 Task: Check the percentage active listings of 1 acre in the last 1 year.
Action: Mouse moved to (962, 223)
Screenshot: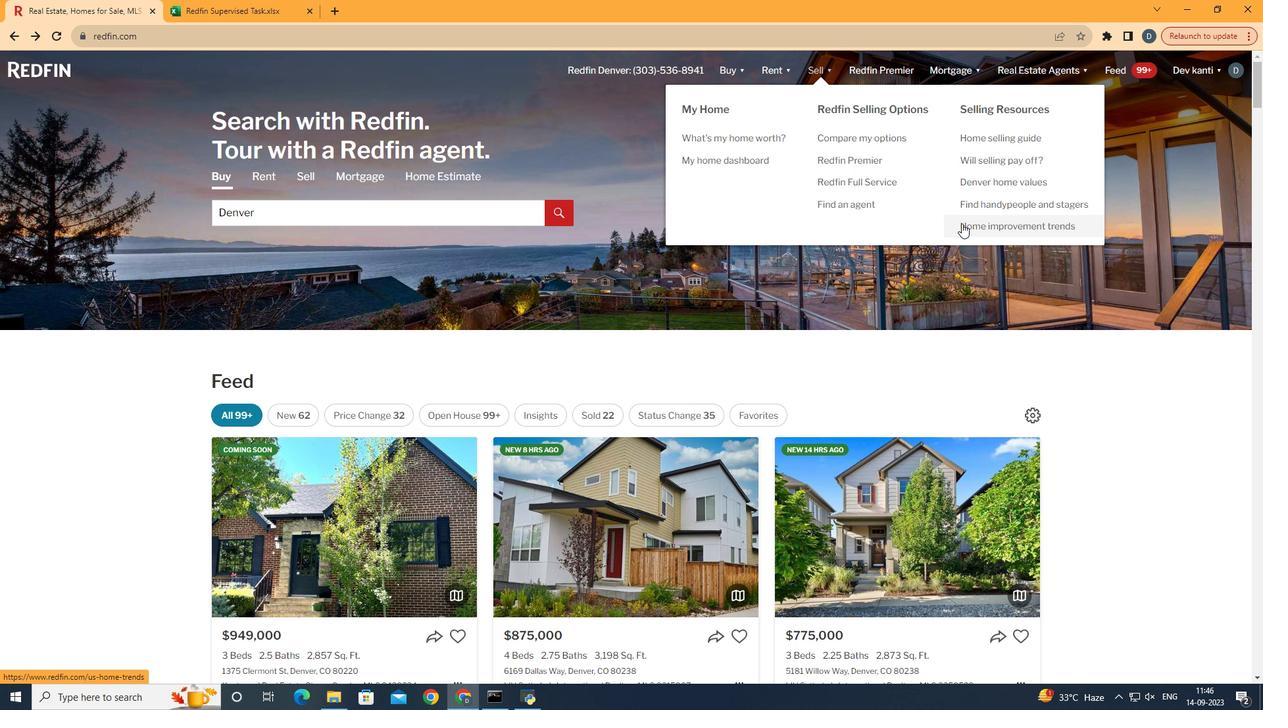 
Action: Mouse pressed left at (962, 223)
Screenshot: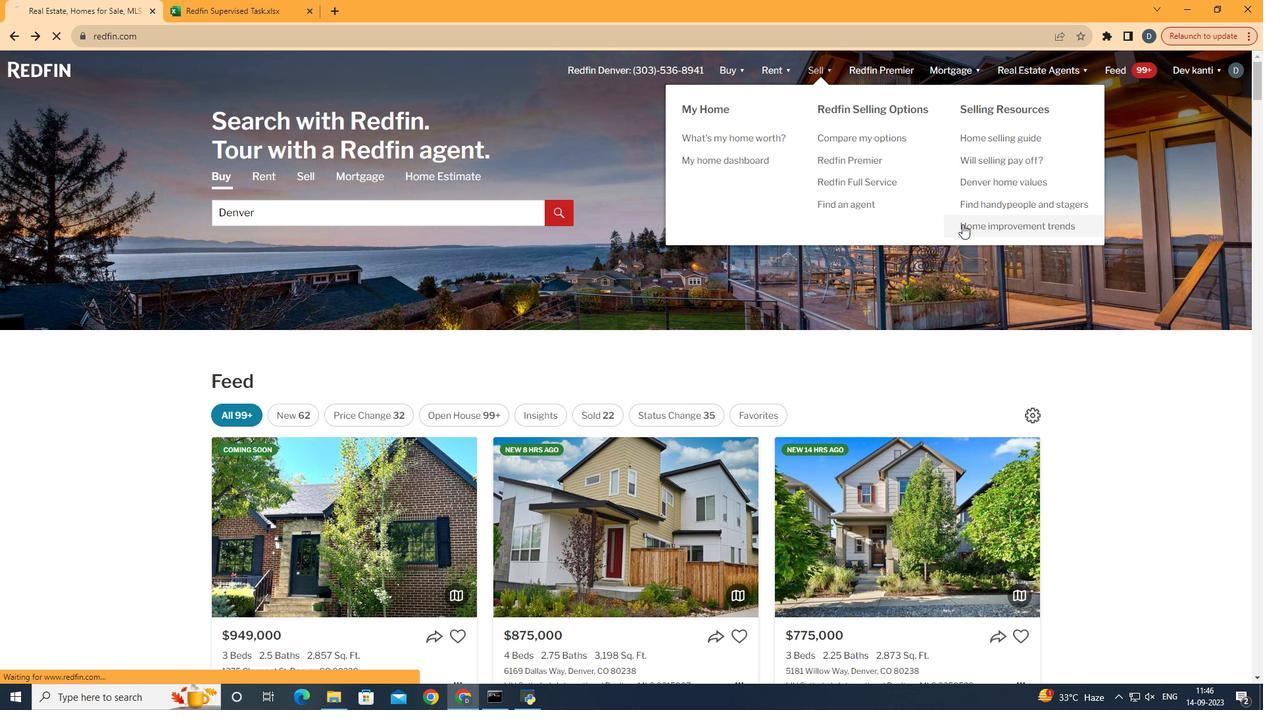 
Action: Mouse moved to (322, 240)
Screenshot: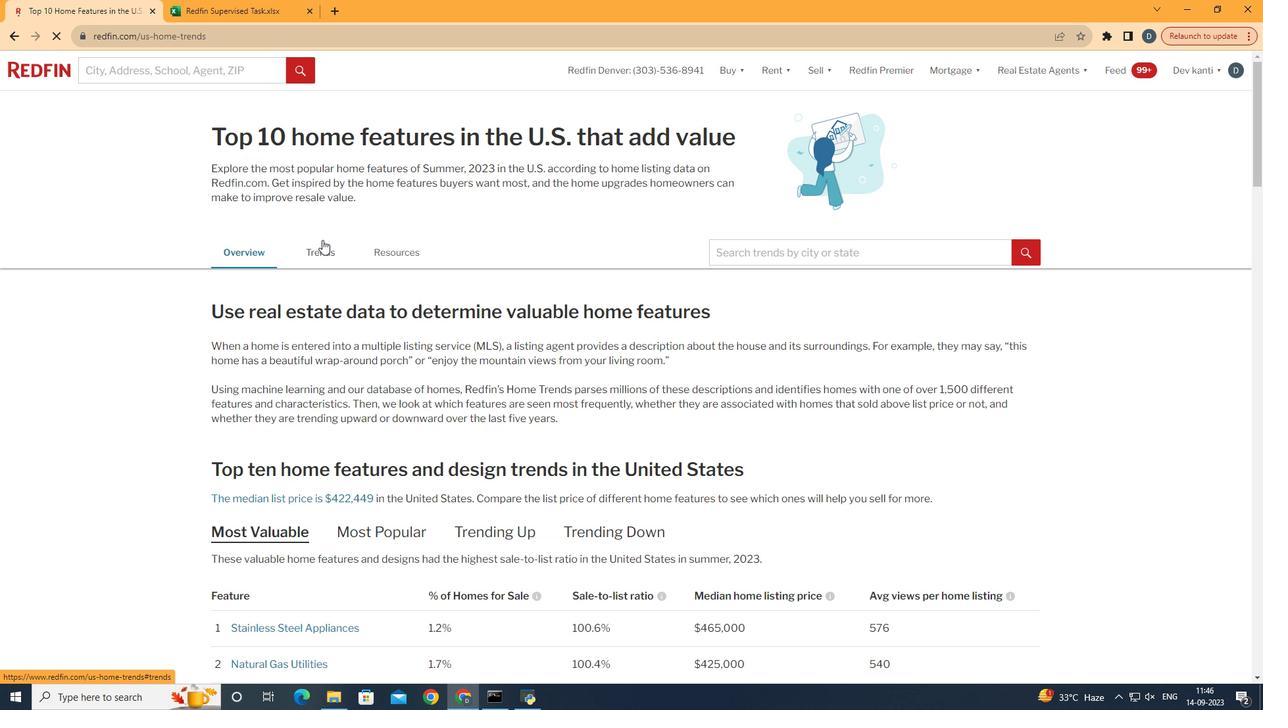 
Action: Mouse pressed left at (322, 240)
Screenshot: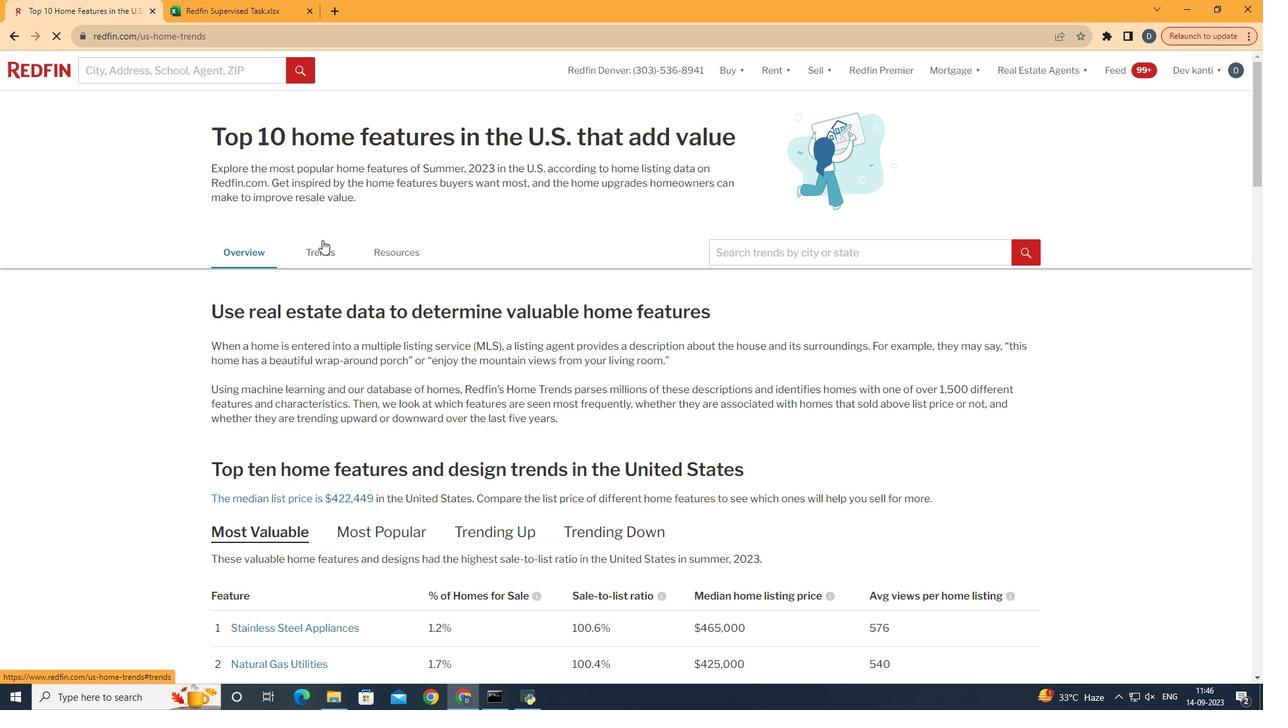 
Action: Mouse moved to (427, 319)
Screenshot: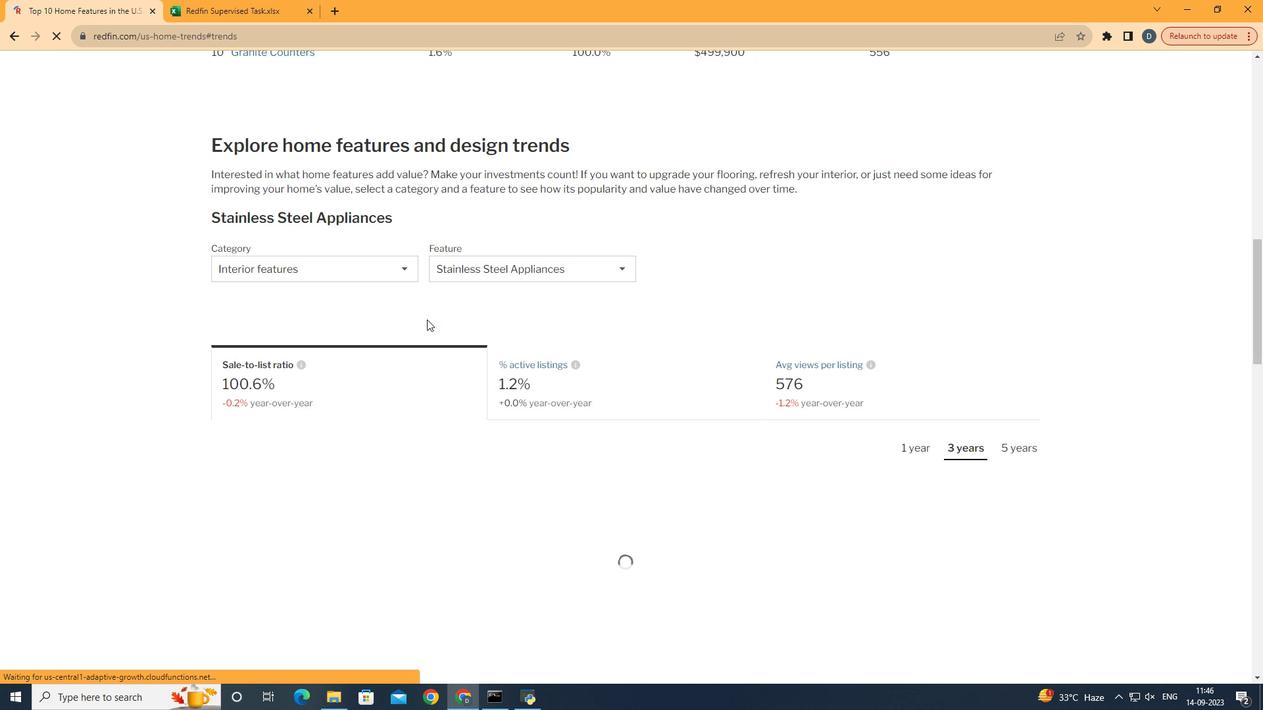 
Action: Mouse scrolled (427, 319) with delta (0, 0)
Screenshot: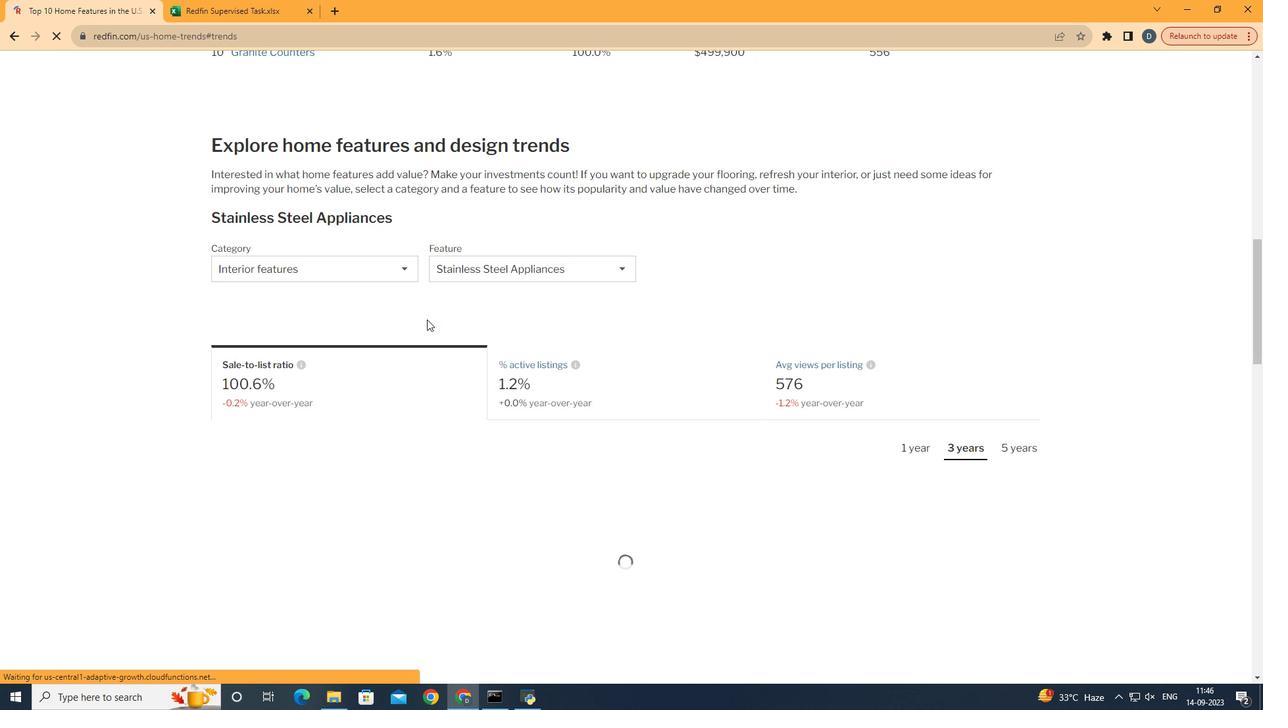 
Action: Mouse scrolled (427, 319) with delta (0, 0)
Screenshot: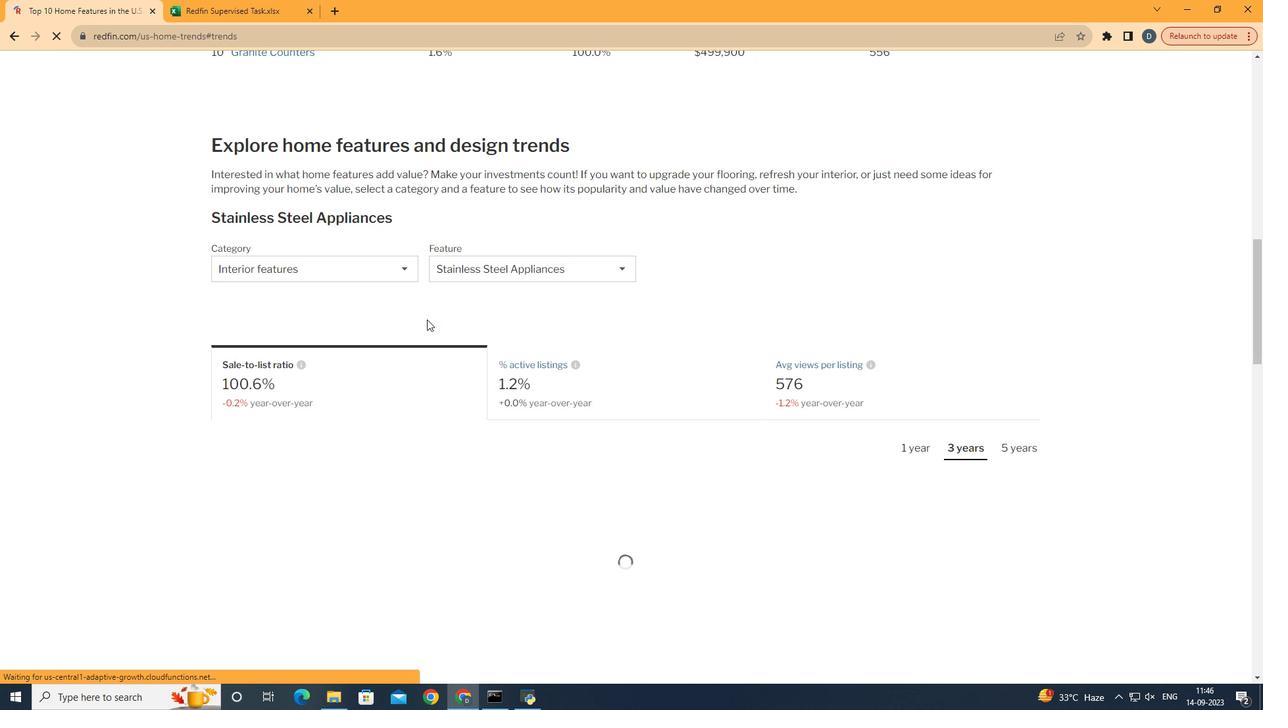 
Action: Mouse scrolled (427, 319) with delta (0, 0)
Screenshot: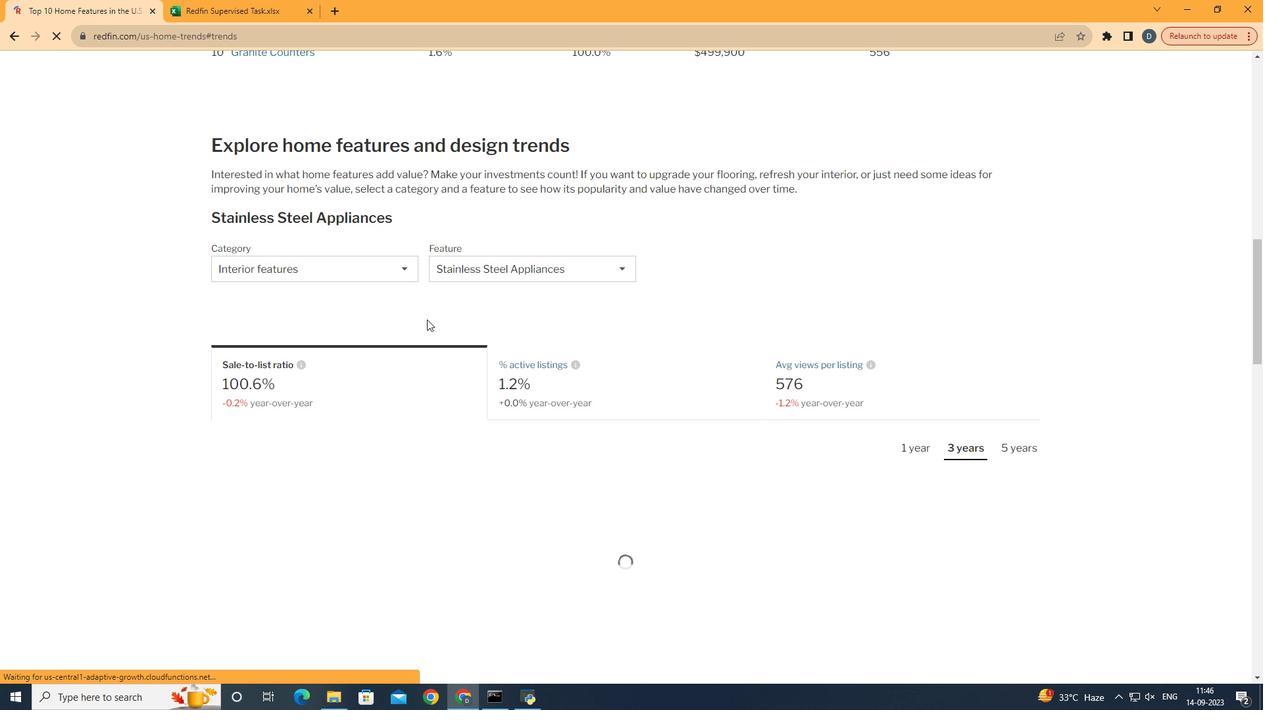 
Action: Mouse scrolled (427, 319) with delta (0, 0)
Screenshot: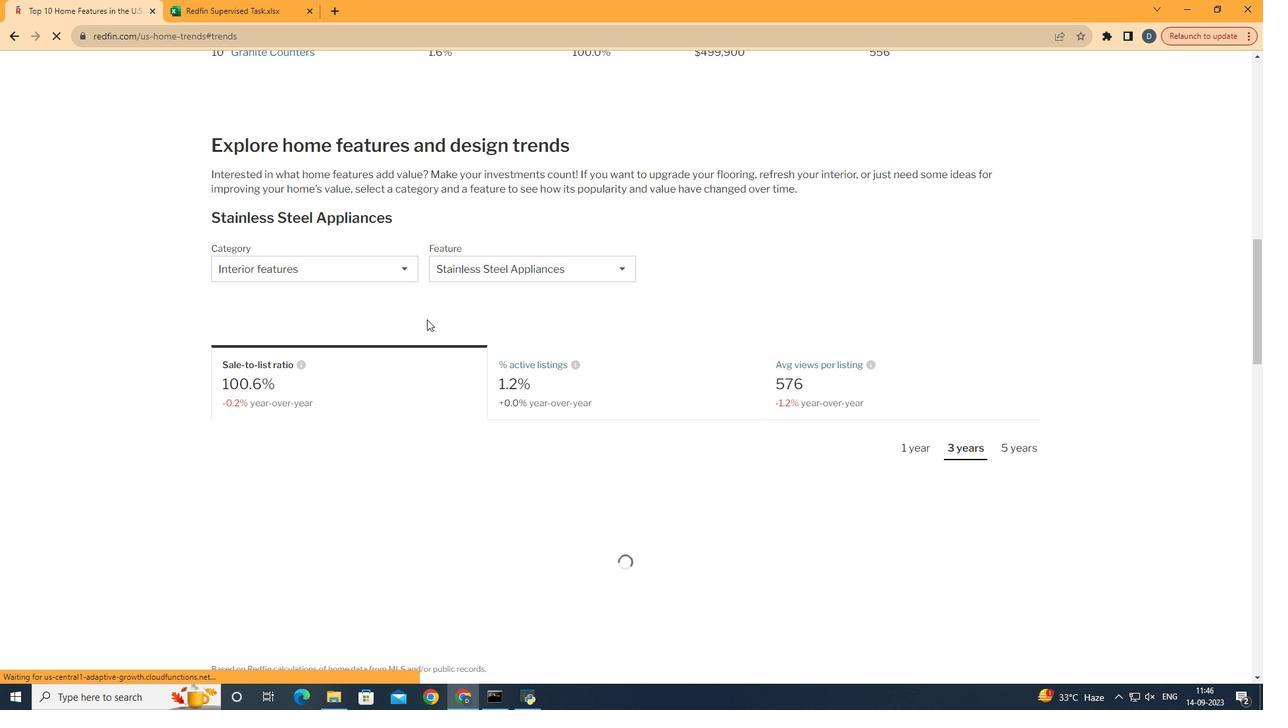 
Action: Mouse scrolled (427, 319) with delta (0, 0)
Screenshot: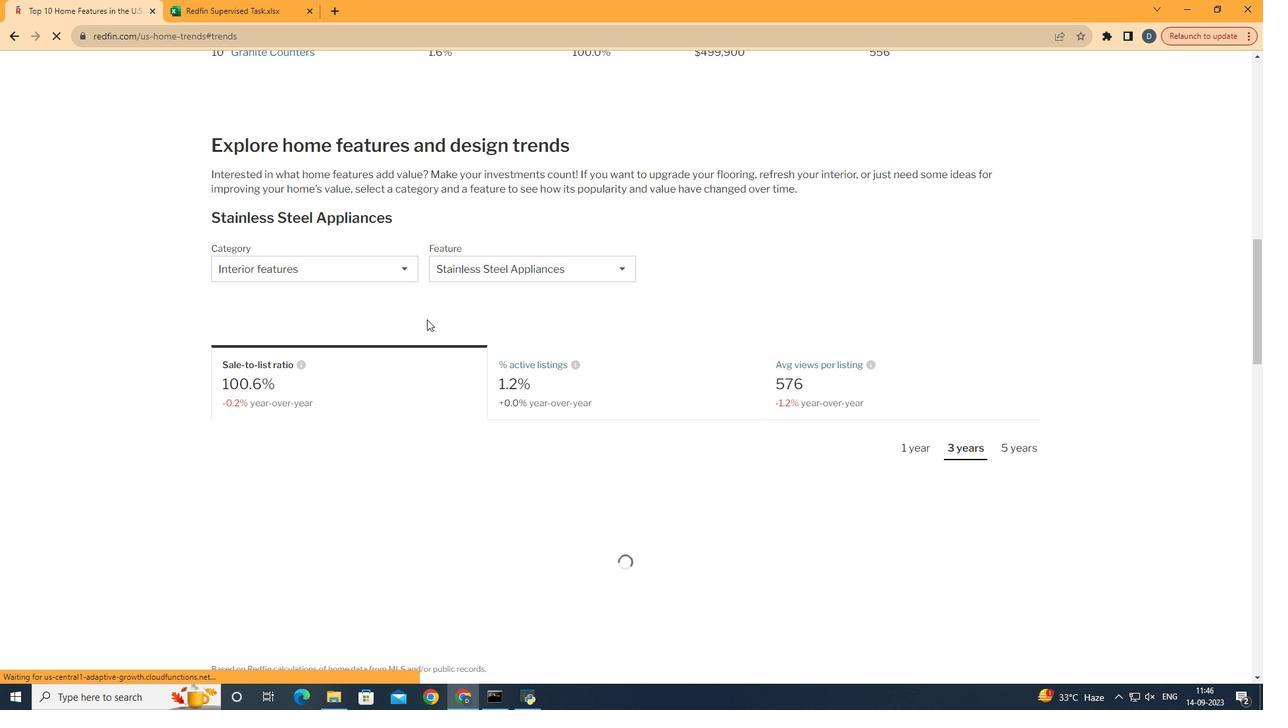 
Action: Mouse scrolled (427, 319) with delta (0, 0)
Screenshot: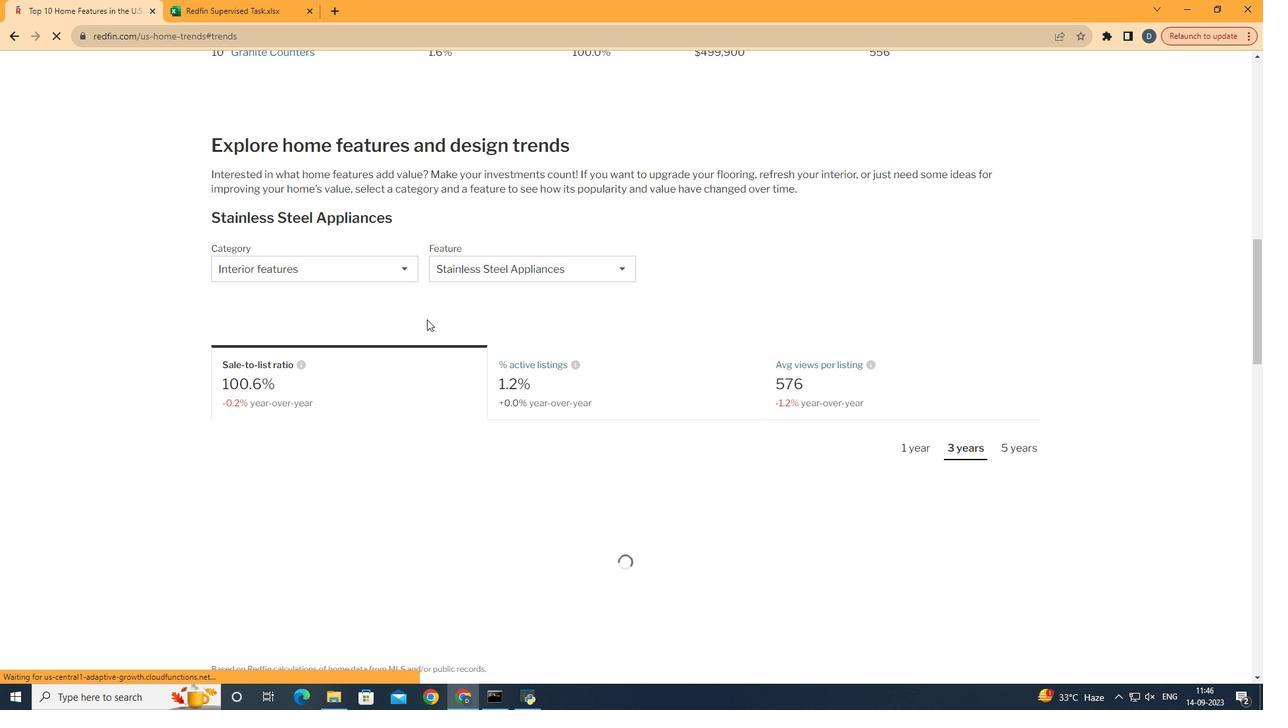 
Action: Mouse scrolled (427, 319) with delta (0, 0)
Screenshot: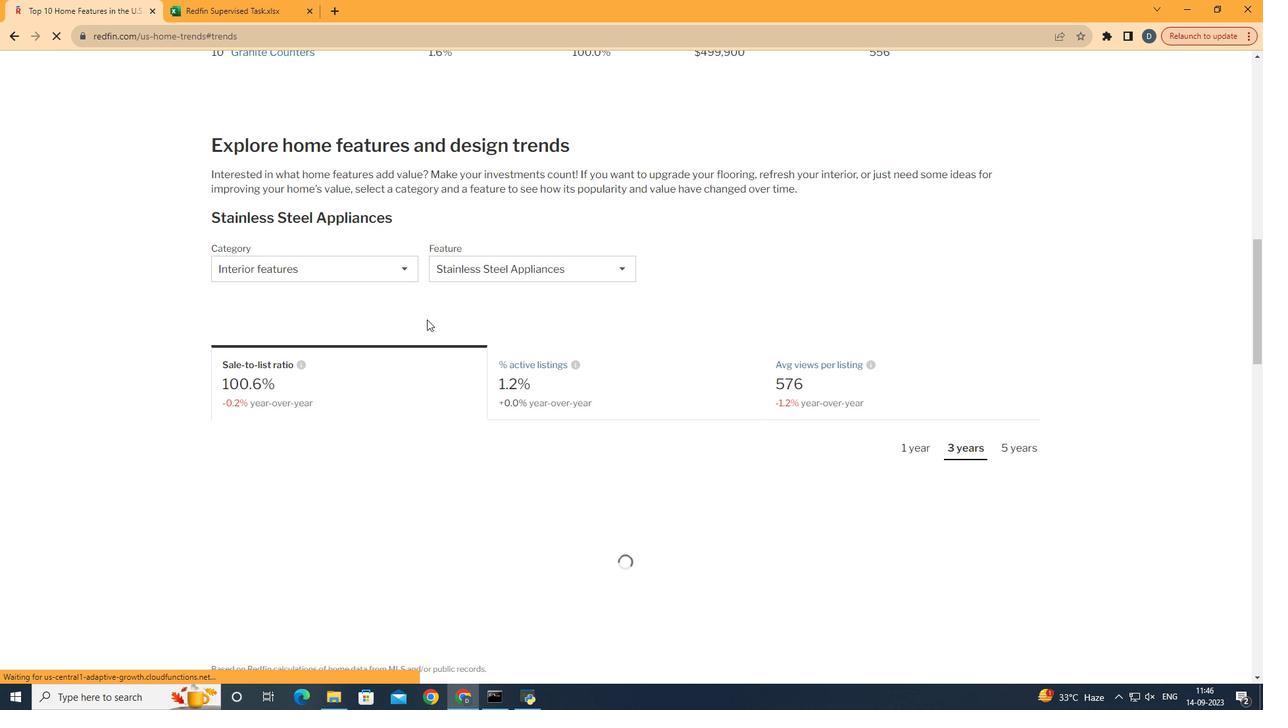 
Action: Mouse scrolled (427, 319) with delta (0, 0)
Screenshot: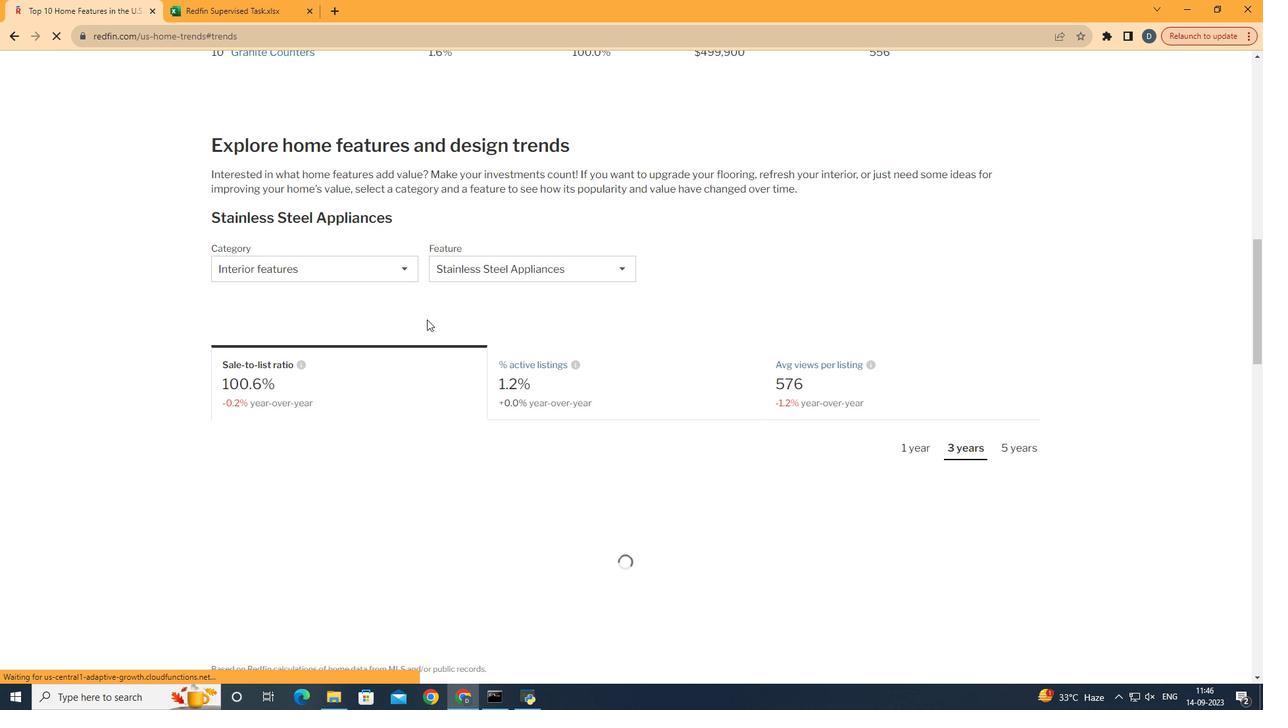 
Action: Mouse moved to (425, 320)
Screenshot: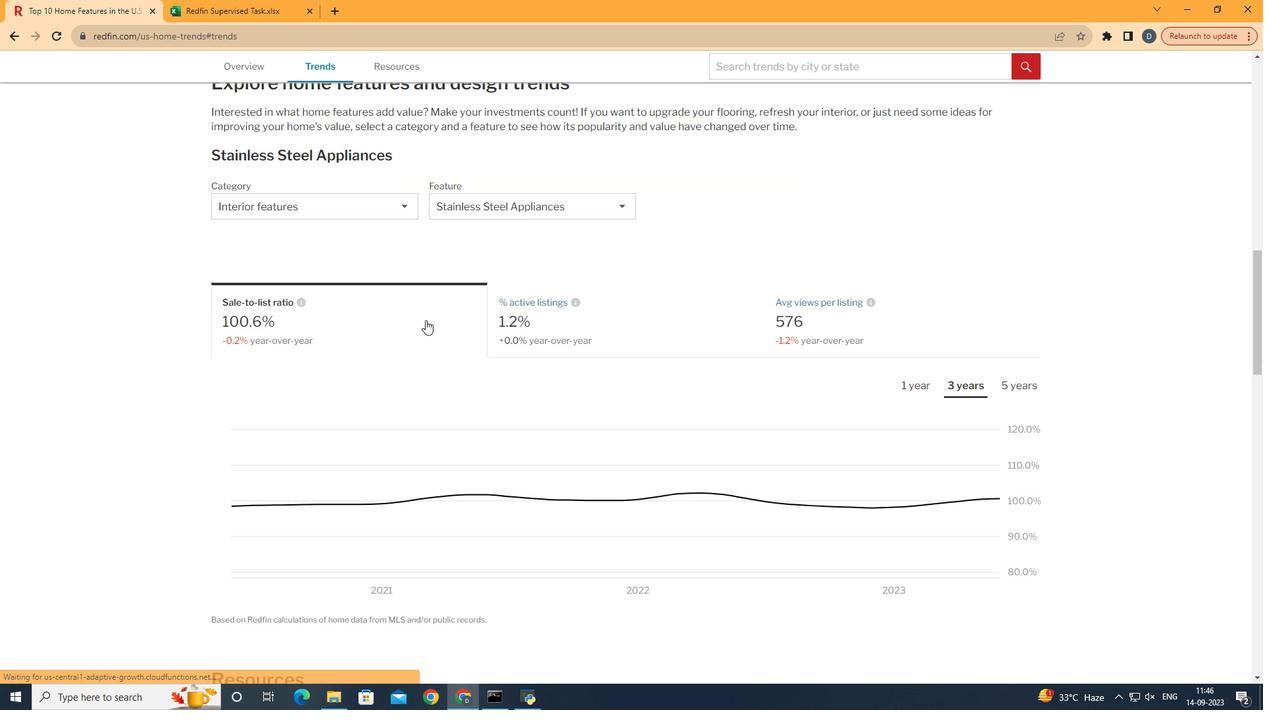 
Action: Mouse scrolled (425, 319) with delta (0, 0)
Screenshot: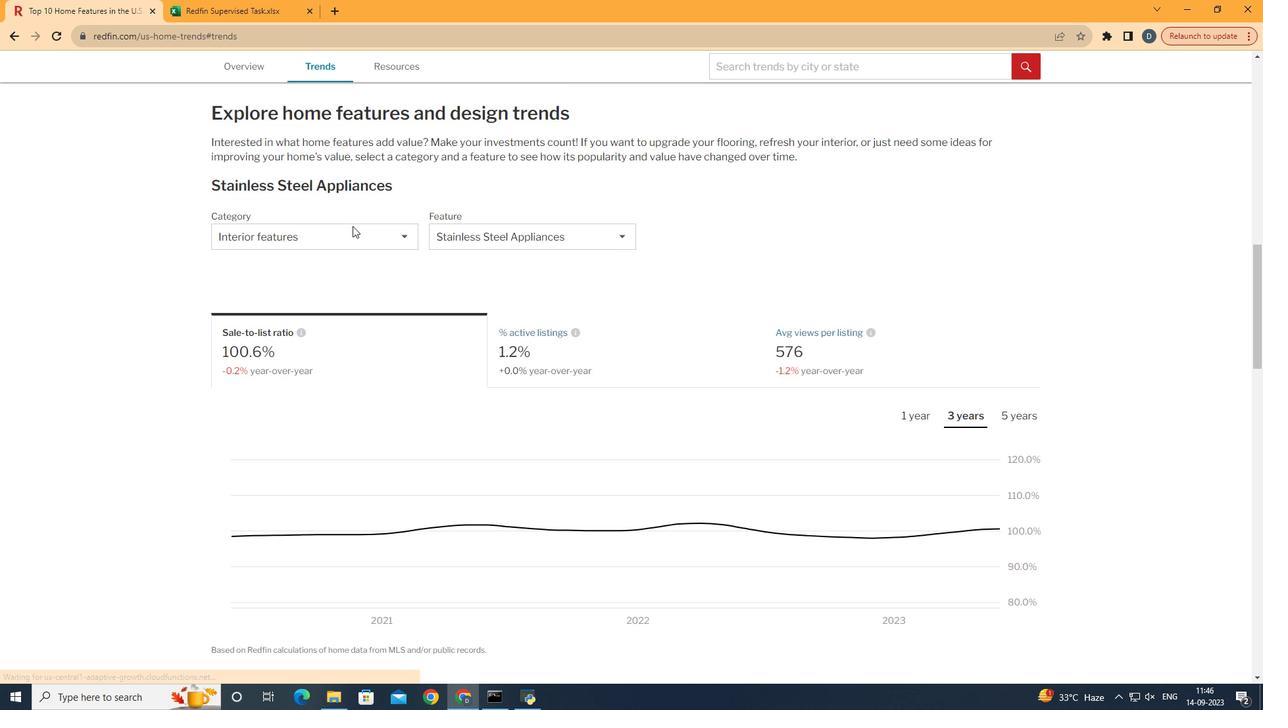 
Action: Mouse moved to (373, 276)
Screenshot: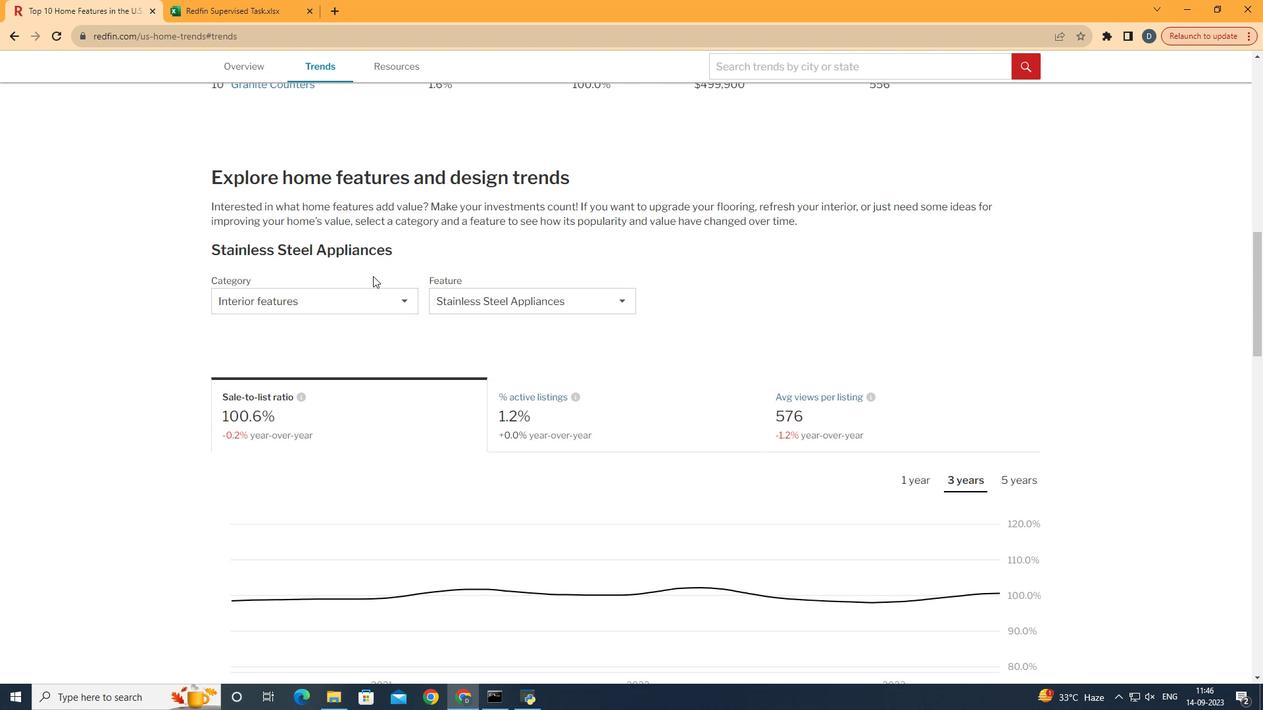 
Action: Mouse scrolled (373, 275) with delta (0, 0)
Screenshot: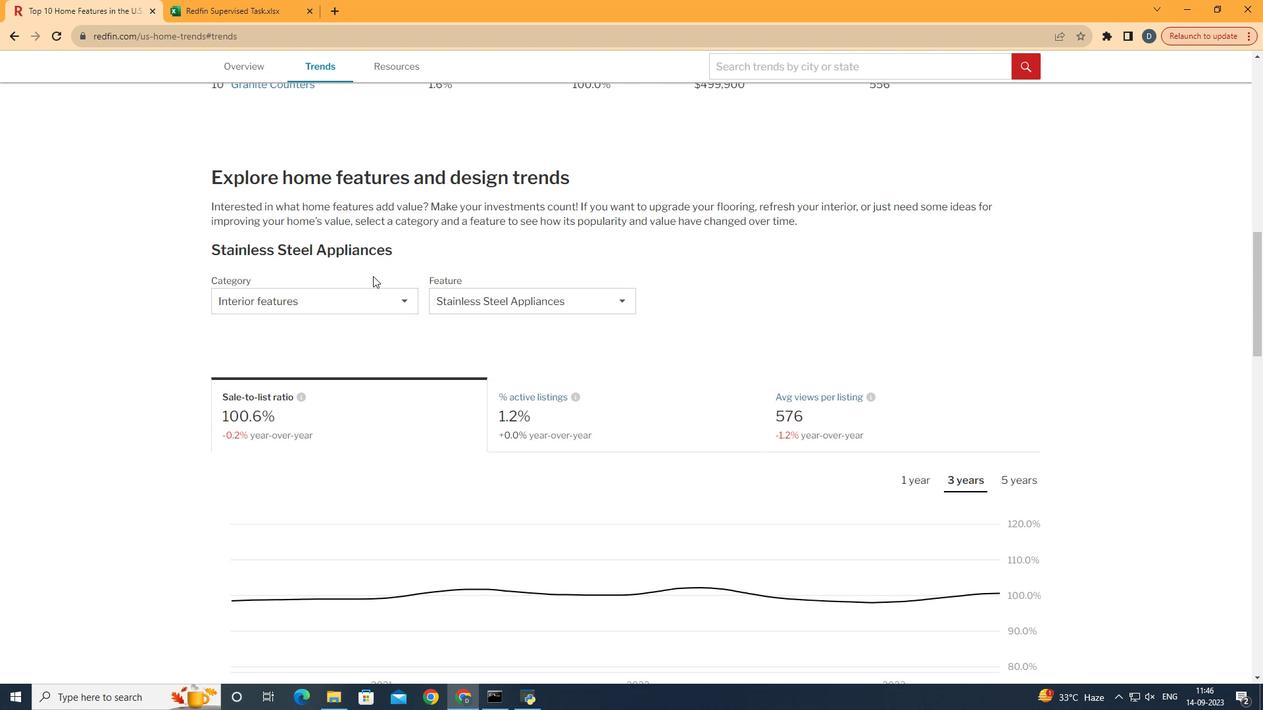 
Action: Mouse scrolled (373, 275) with delta (0, 0)
Screenshot: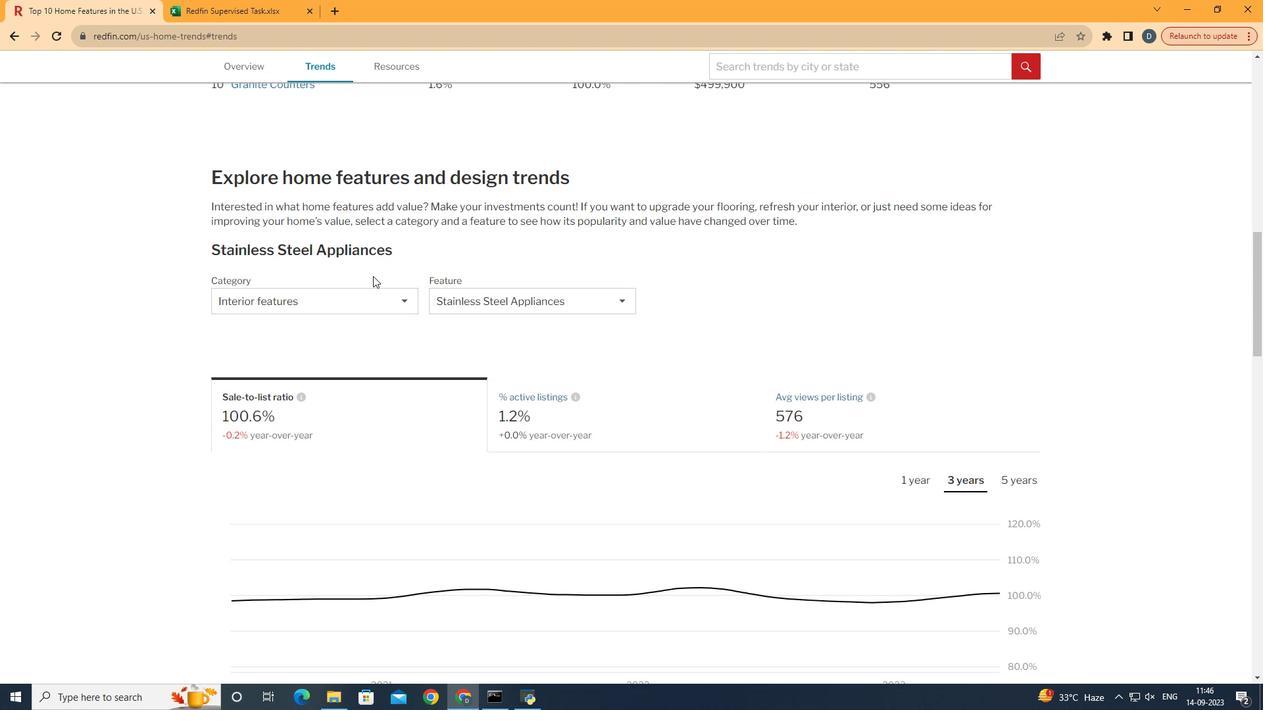 
Action: Mouse scrolled (373, 275) with delta (0, 0)
Screenshot: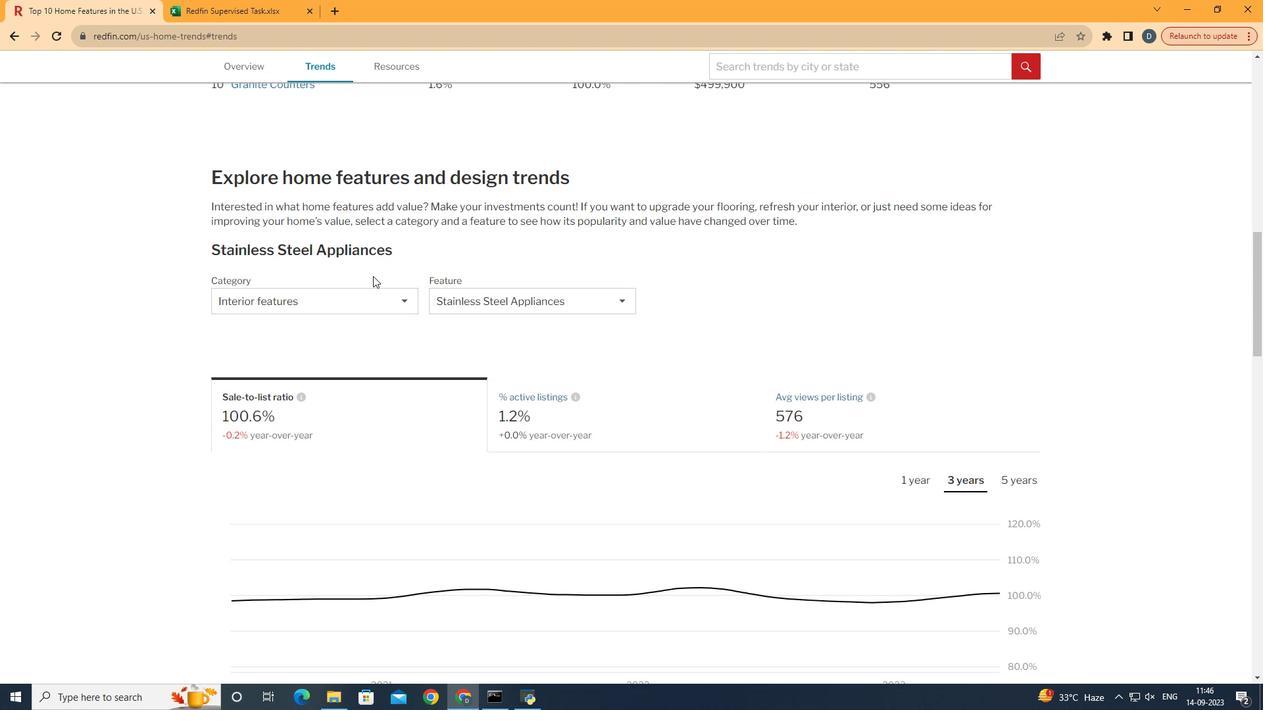 
Action: Mouse scrolled (373, 275) with delta (0, 0)
Screenshot: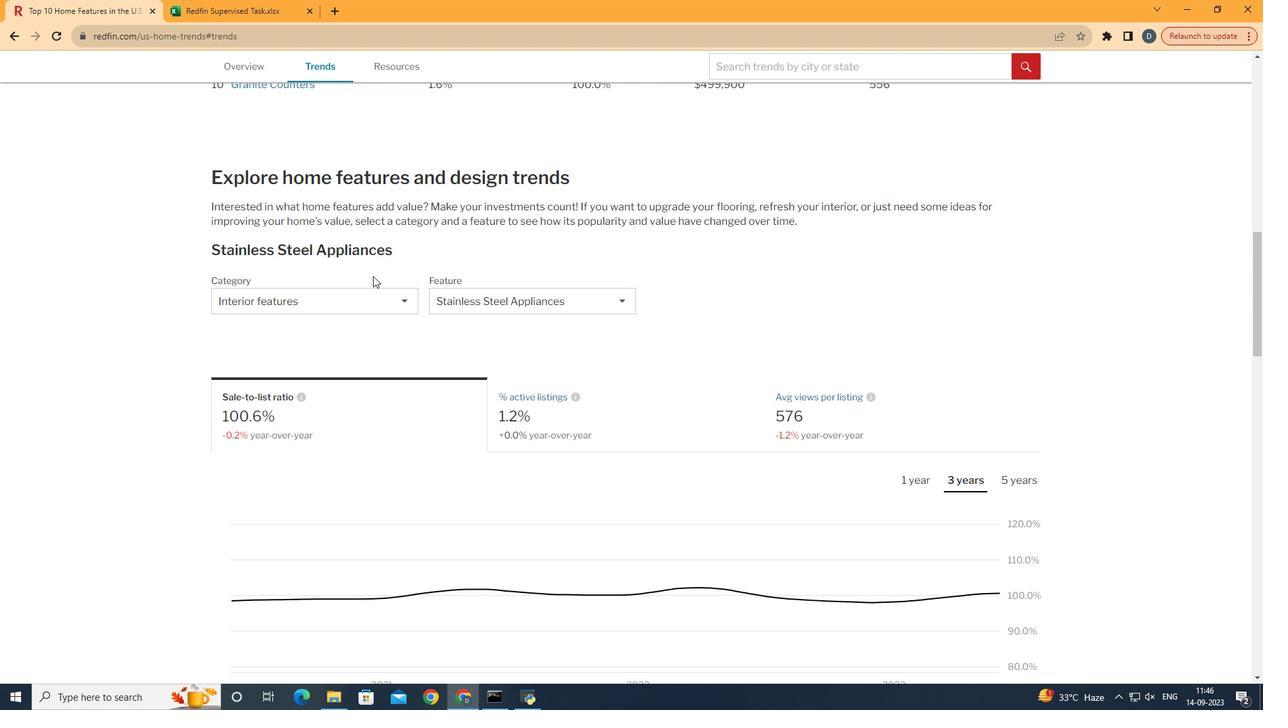 
Action: Mouse scrolled (373, 275) with delta (0, 0)
Screenshot: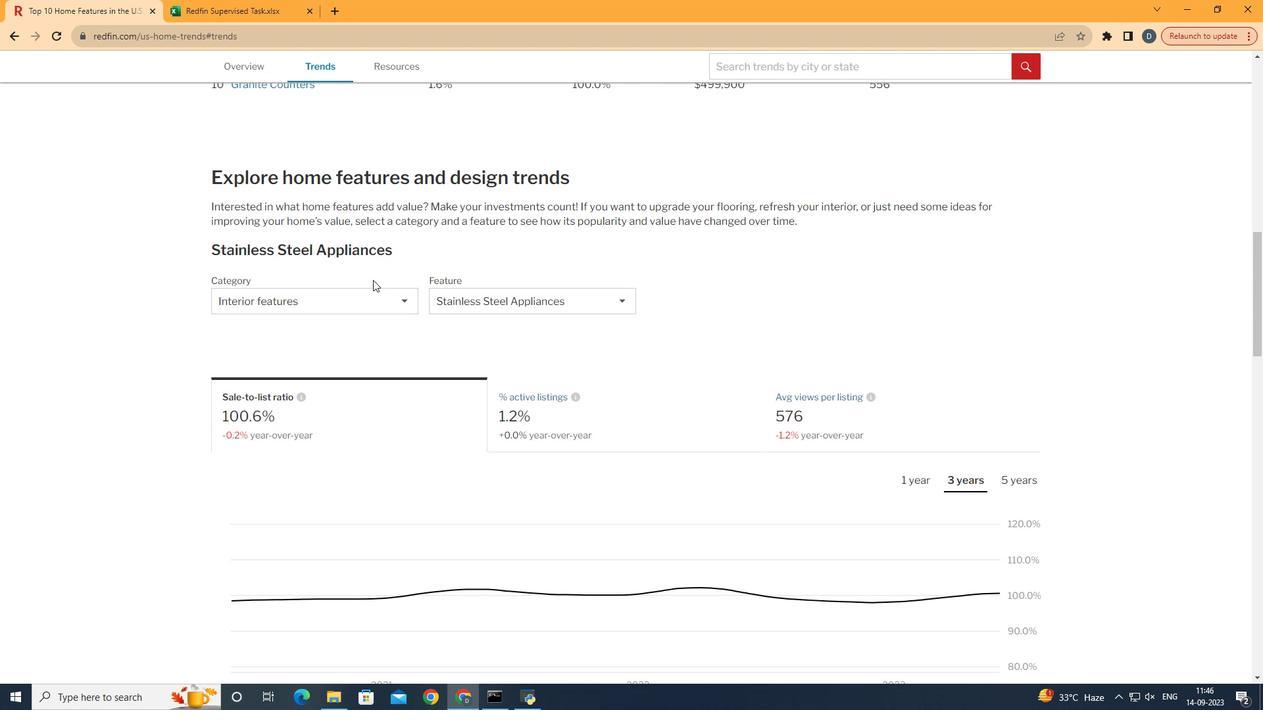 
Action: Mouse moved to (373, 300)
Screenshot: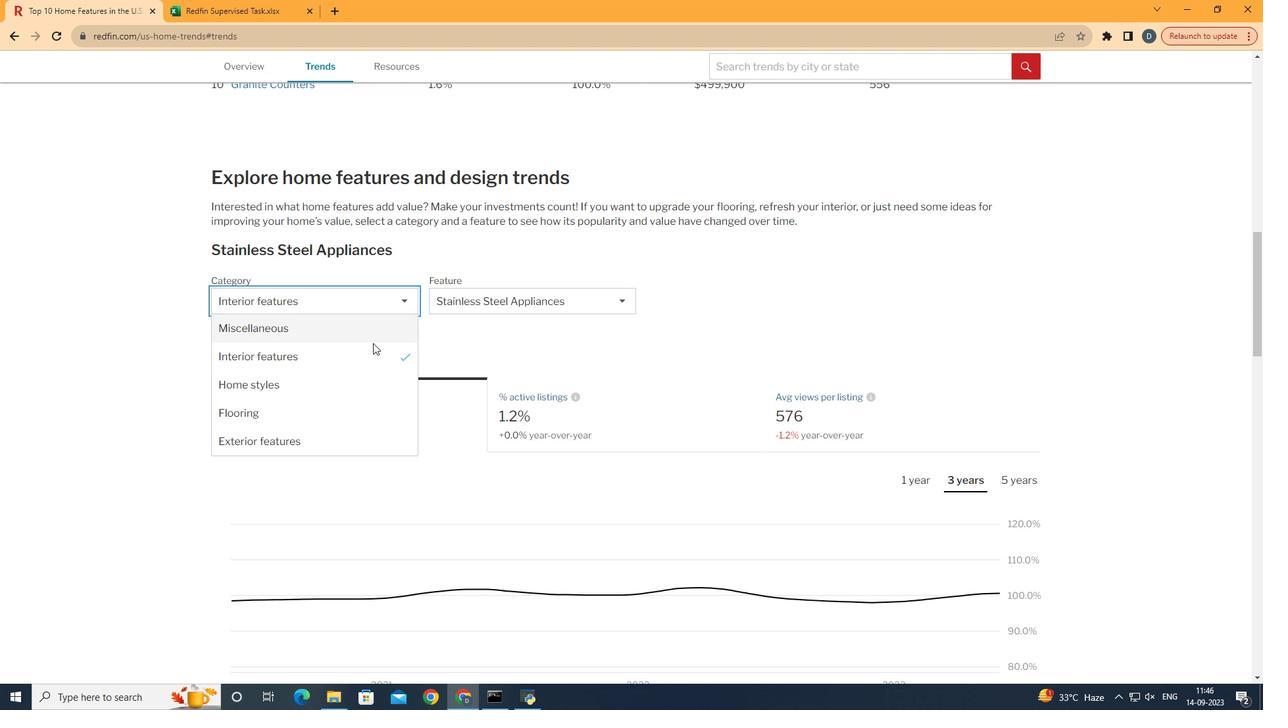 
Action: Mouse pressed left at (373, 300)
Screenshot: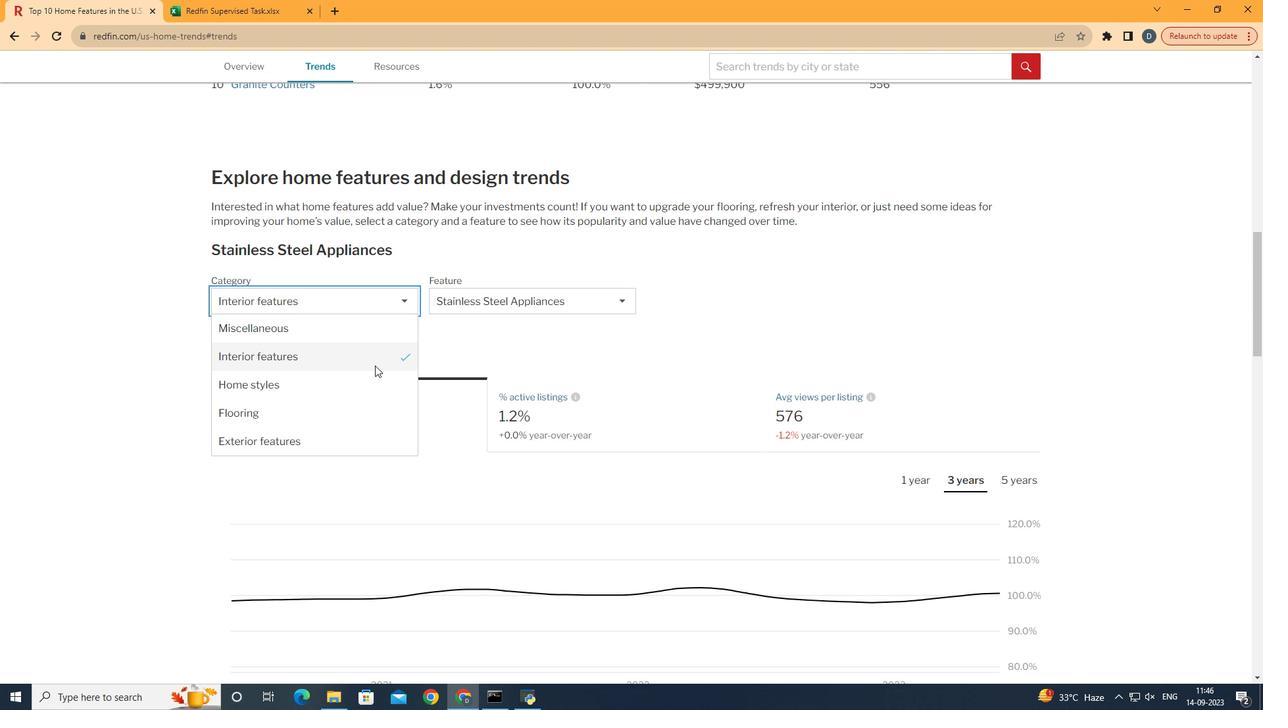 
Action: Mouse moved to (359, 435)
Screenshot: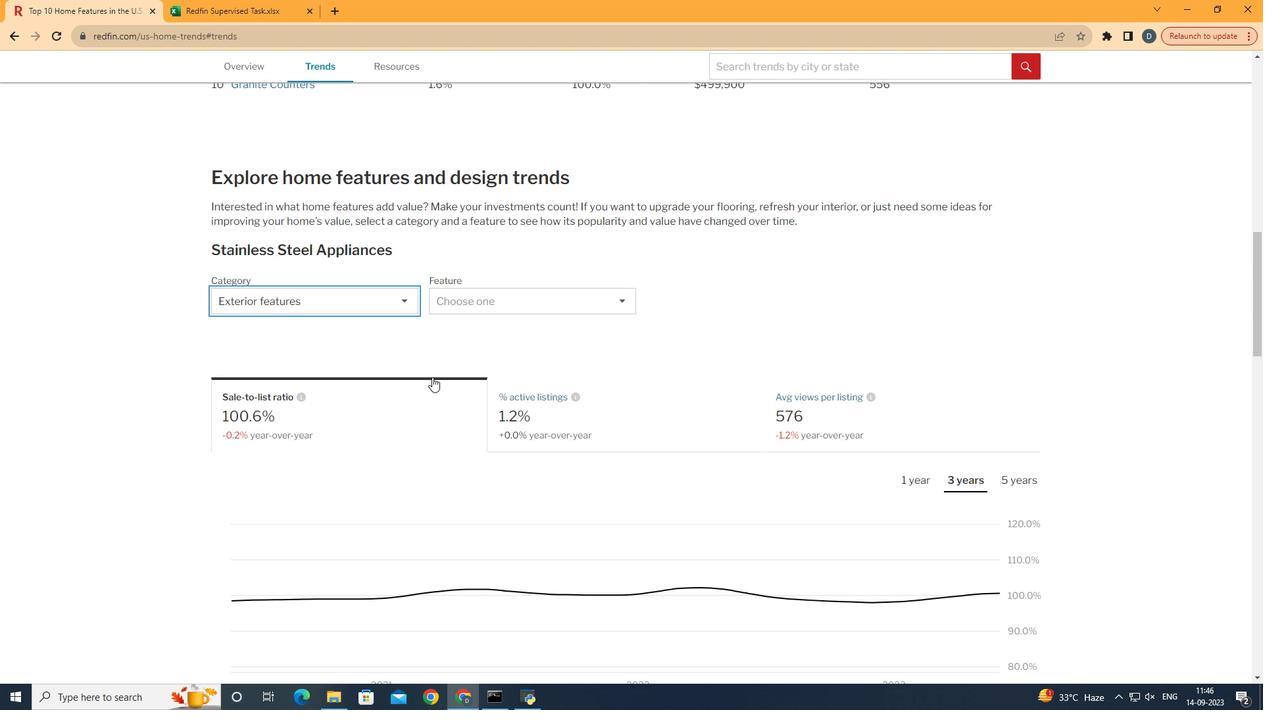 
Action: Mouse pressed left at (359, 435)
Screenshot: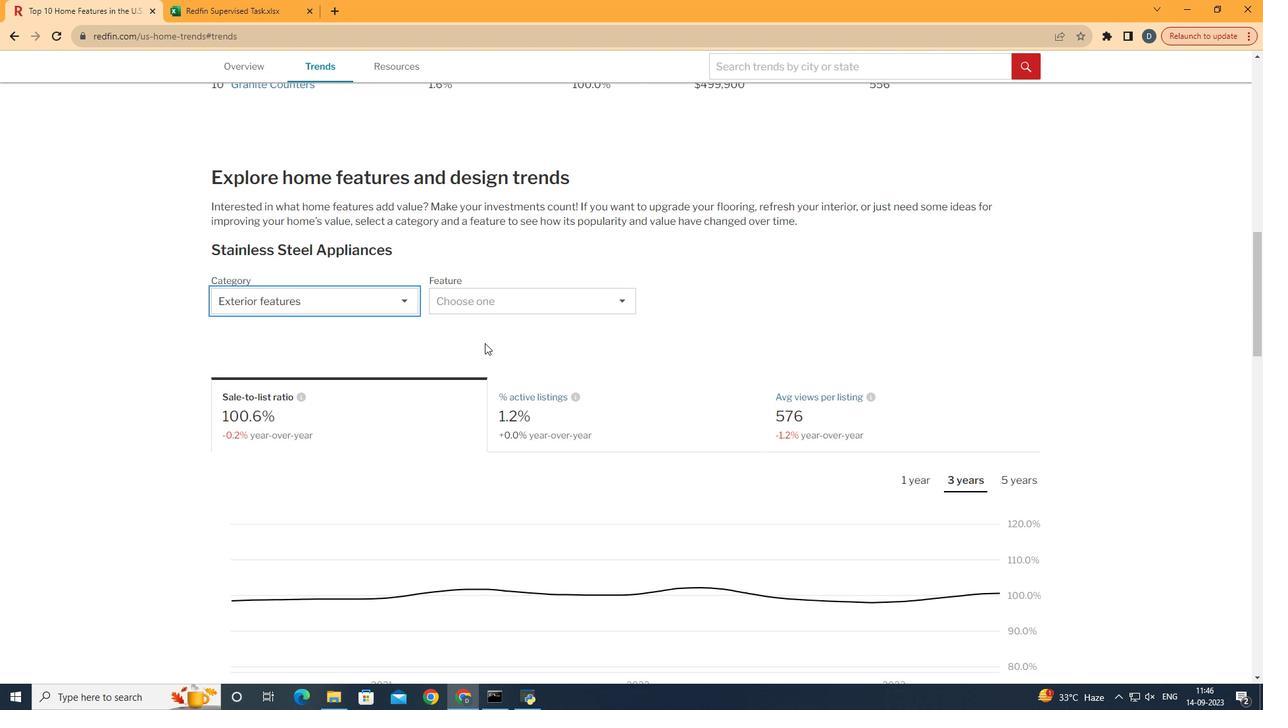 
Action: Mouse moved to (528, 305)
Screenshot: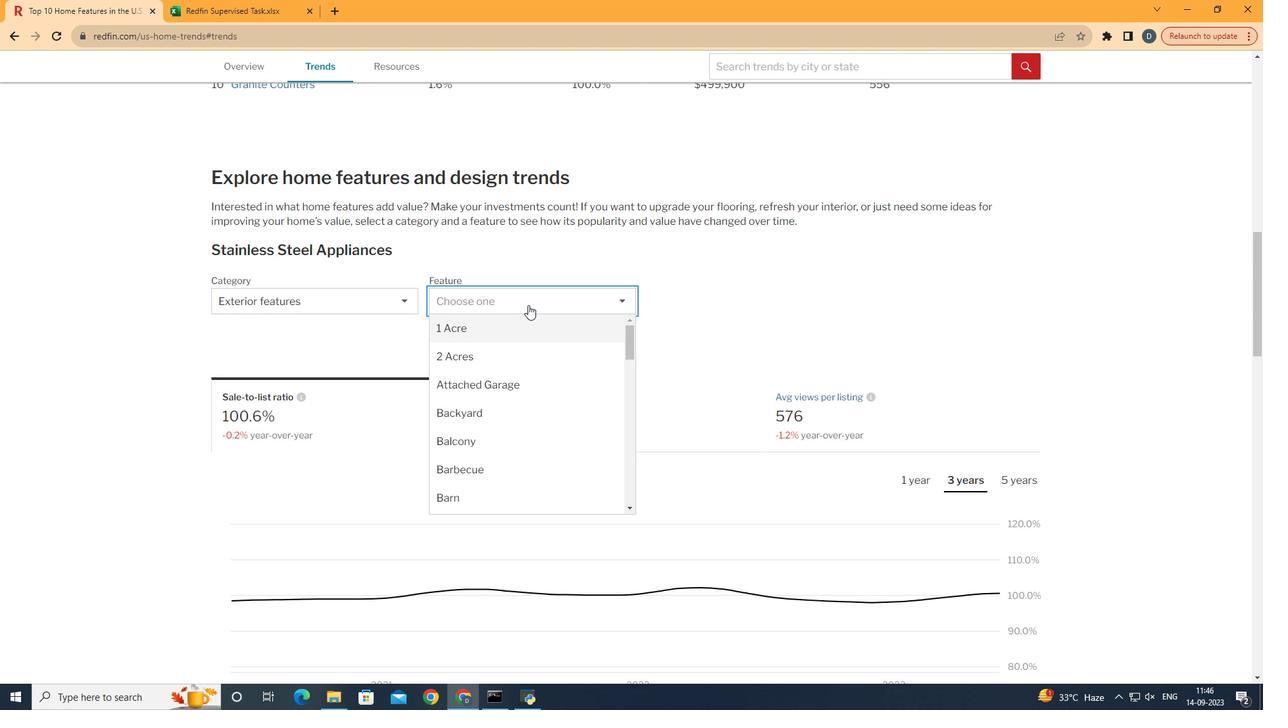
Action: Mouse pressed left at (528, 305)
Screenshot: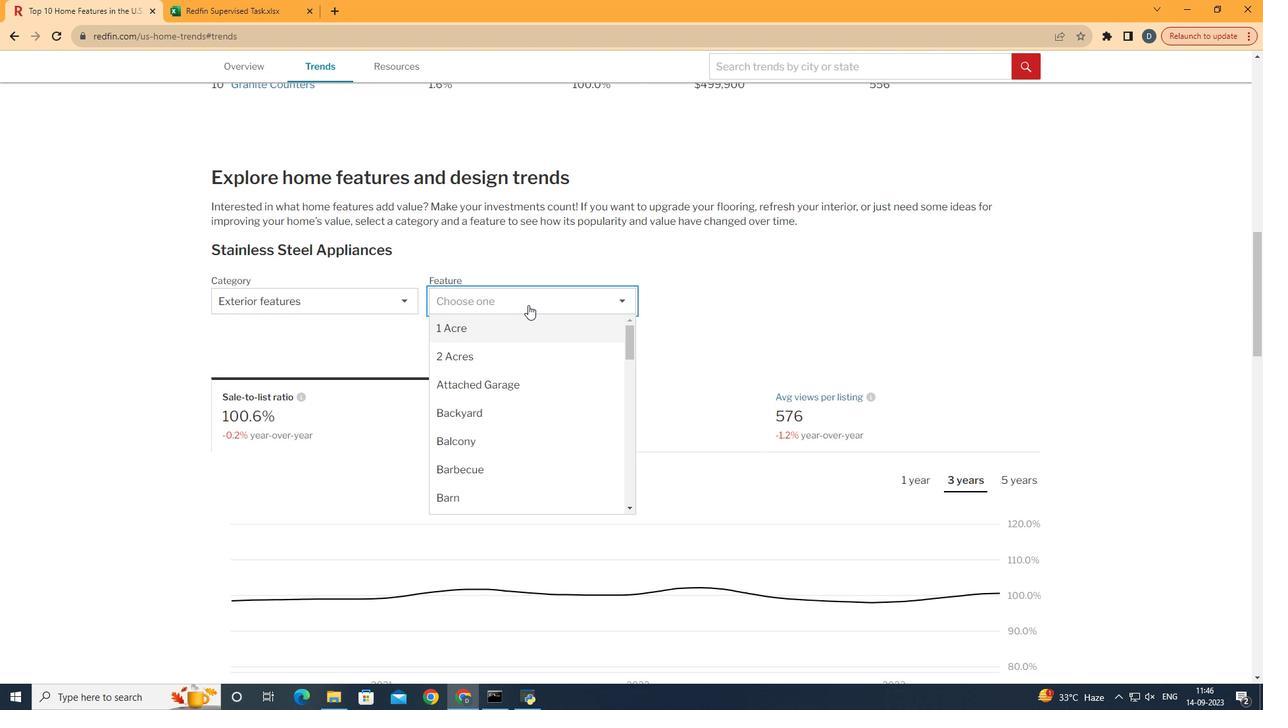 
Action: Mouse moved to (535, 327)
Screenshot: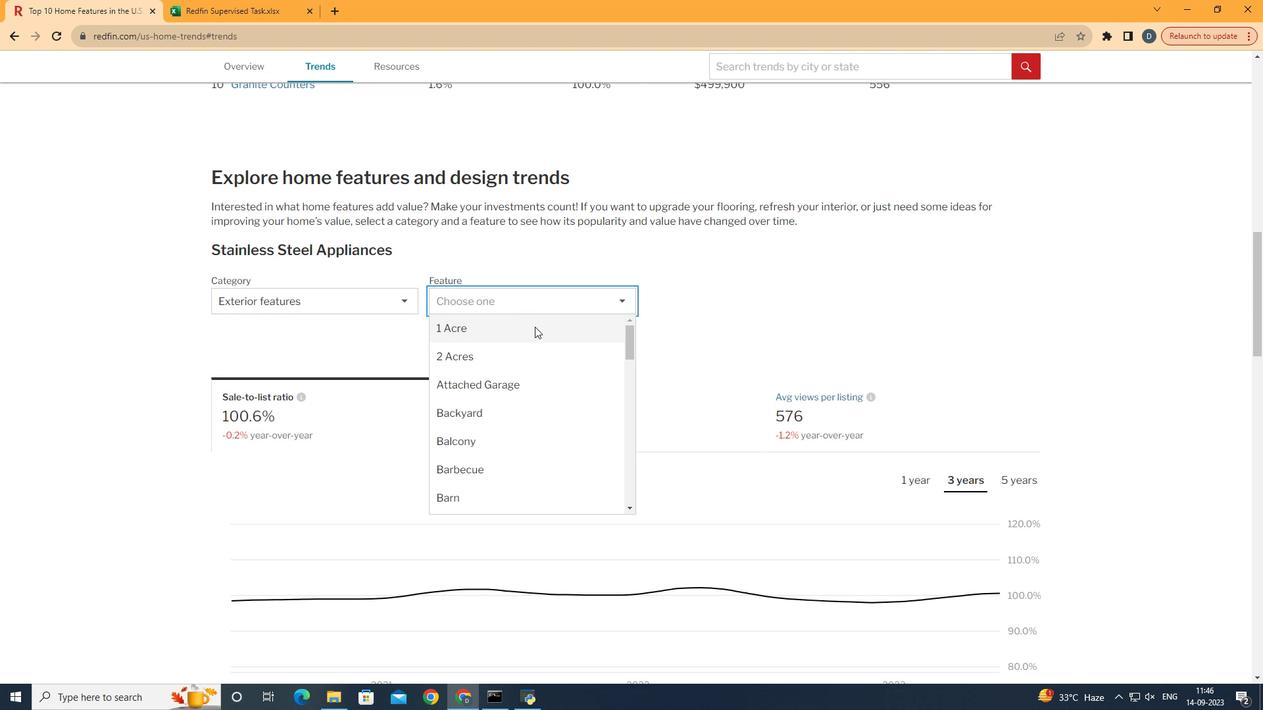 
Action: Mouse pressed left at (535, 327)
Screenshot: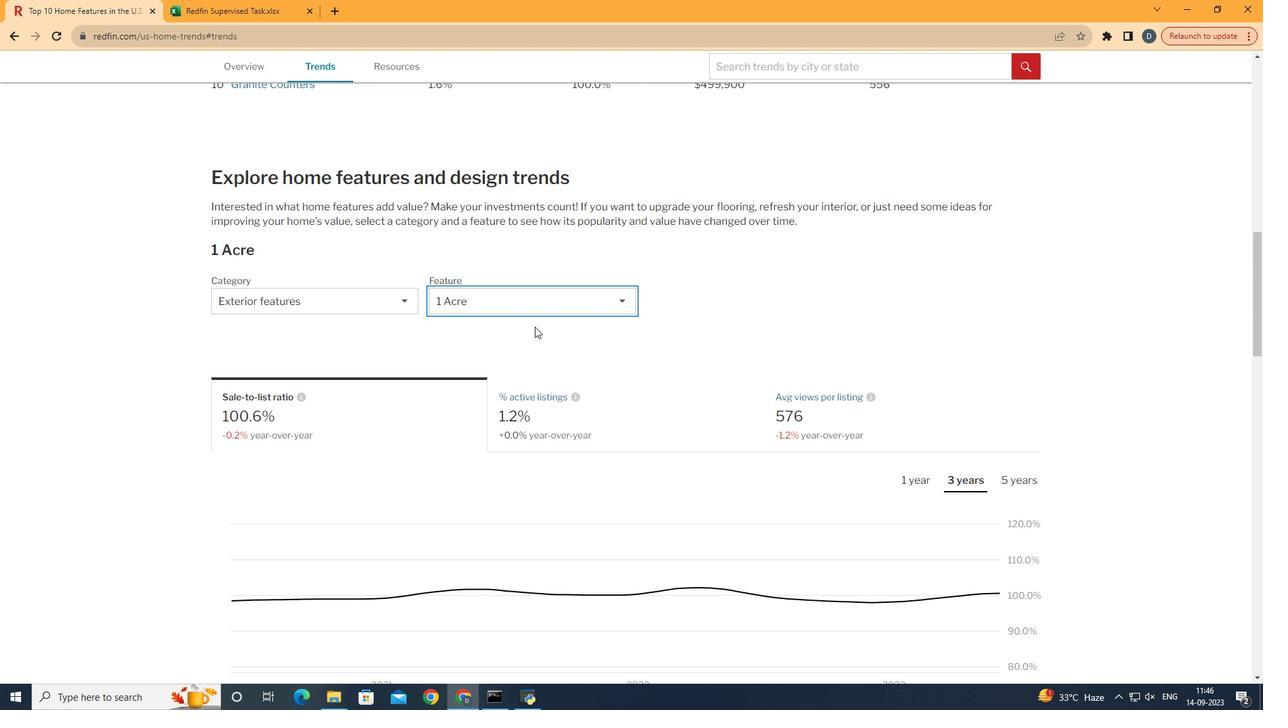 
Action: Mouse moved to (733, 309)
Screenshot: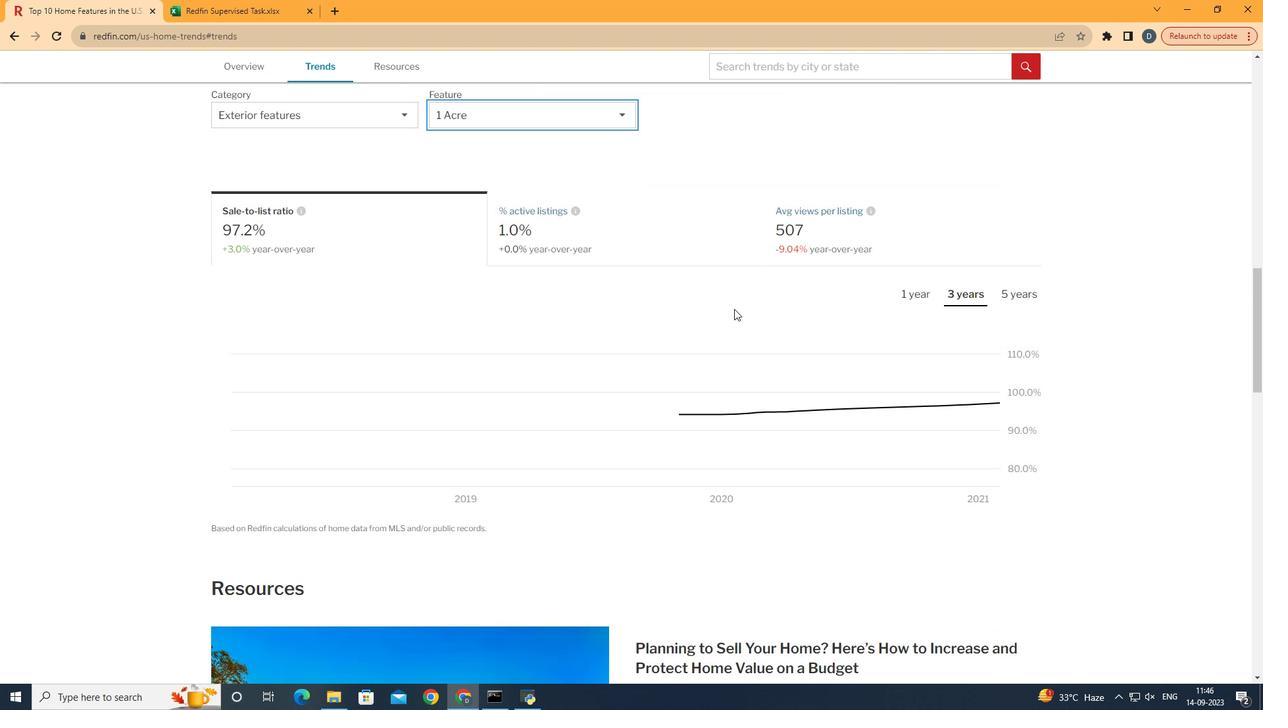 
Action: Mouse scrolled (733, 308) with delta (0, 0)
Screenshot: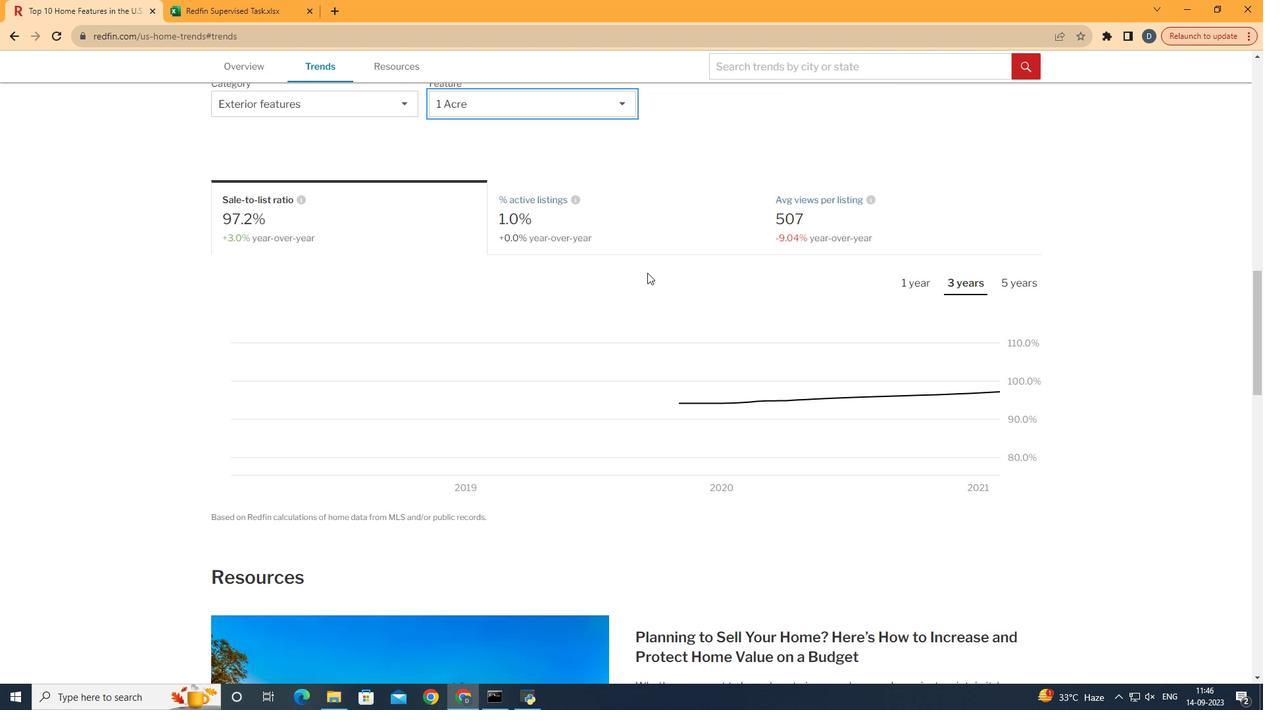 
Action: Mouse moved to (733, 309)
Screenshot: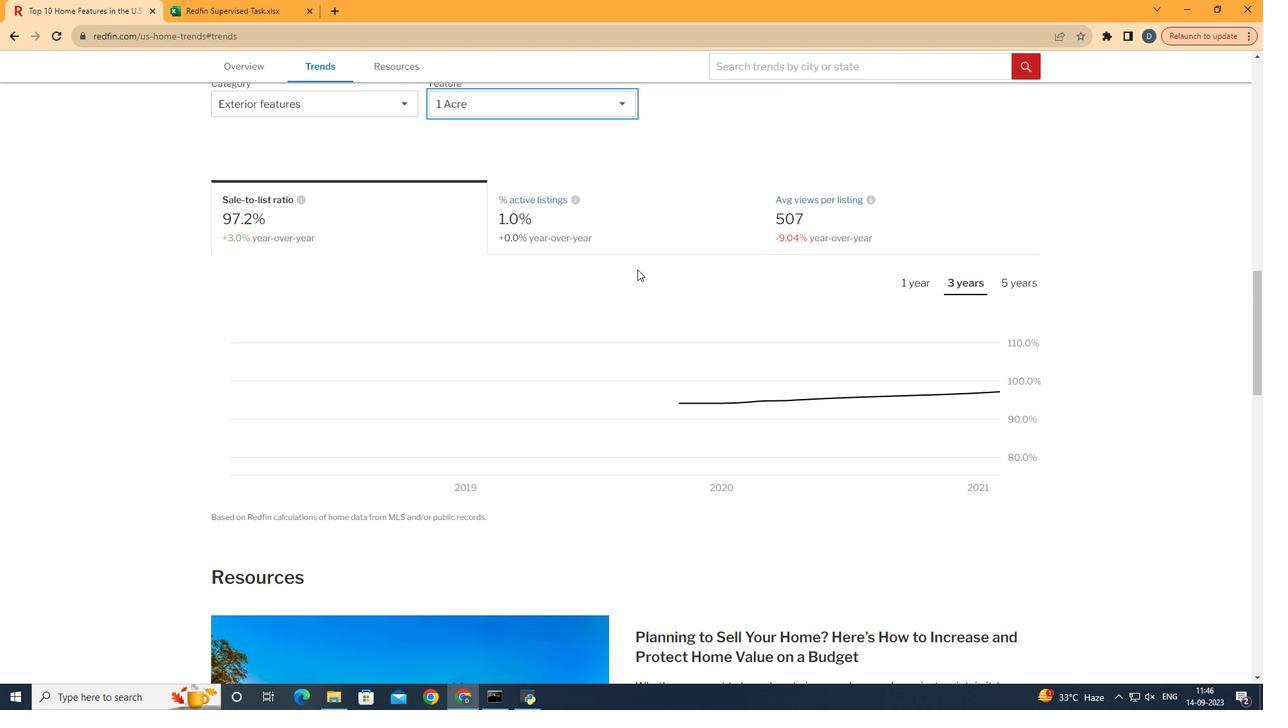 
Action: Mouse scrolled (733, 308) with delta (0, 0)
Screenshot: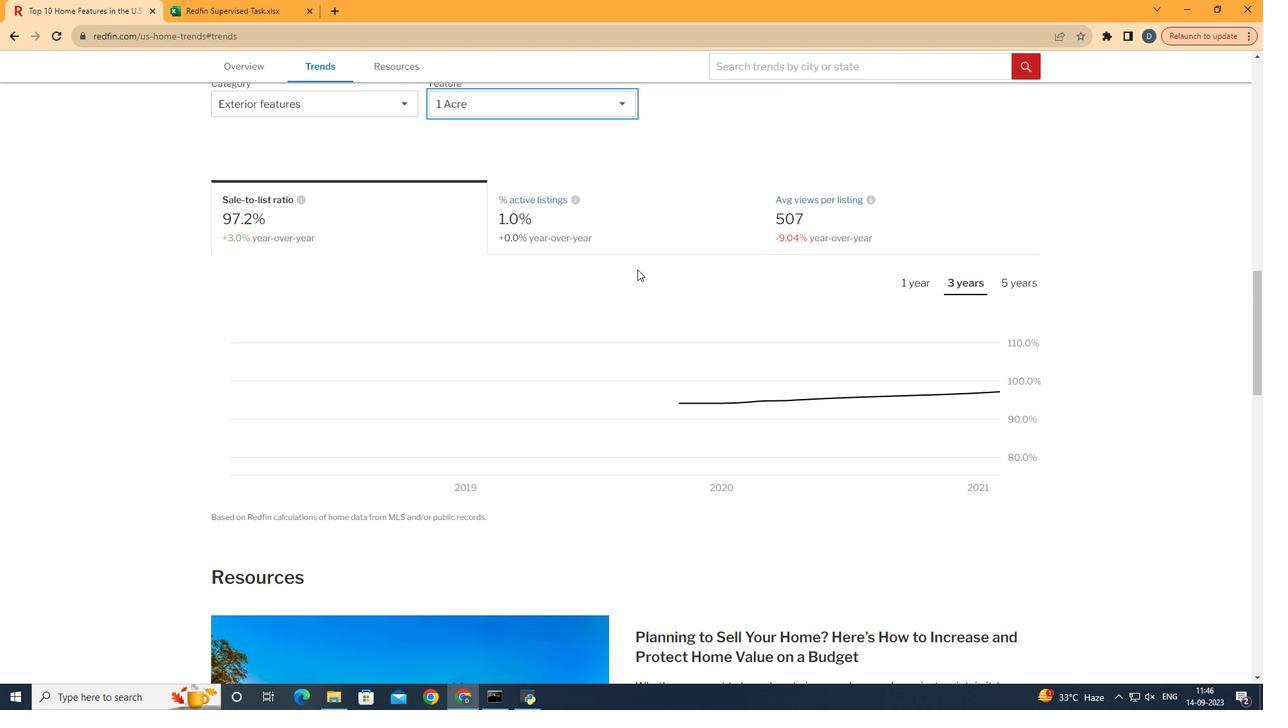 
Action: Mouse moved to (734, 309)
Screenshot: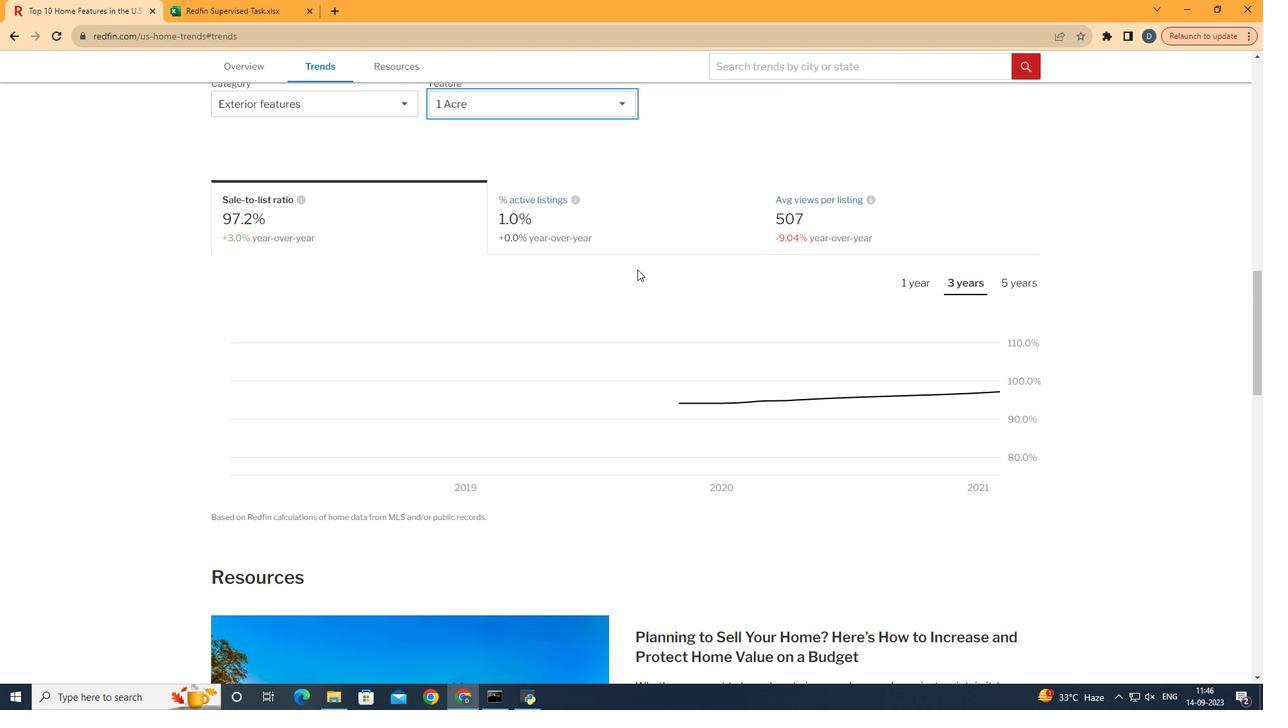 
Action: Mouse scrolled (734, 308) with delta (0, 0)
Screenshot: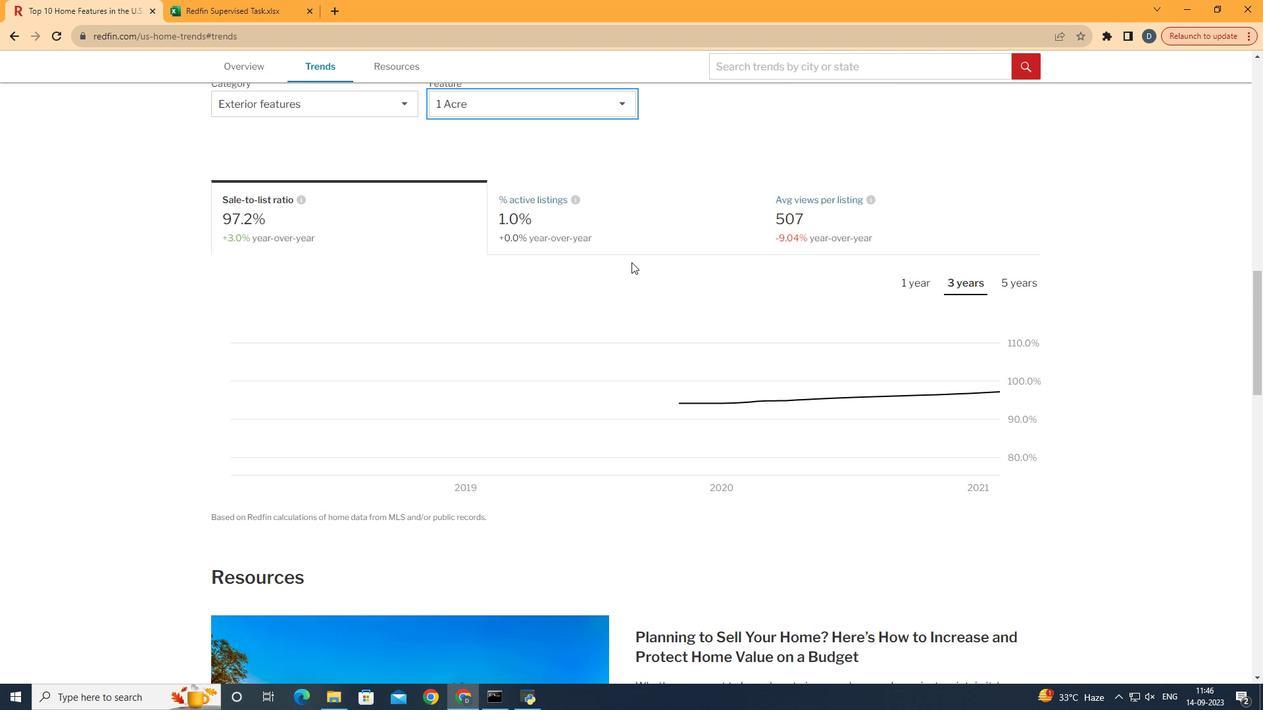 
Action: Mouse moved to (619, 236)
Screenshot: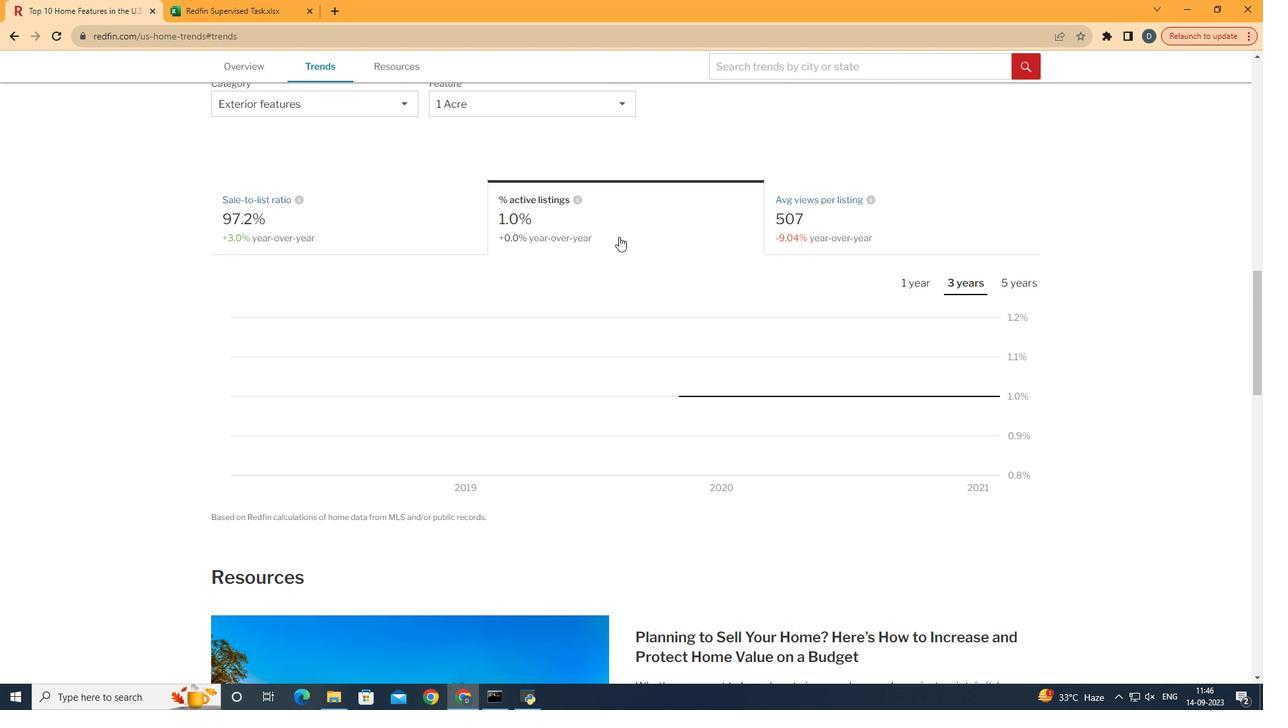 
Action: Mouse pressed left at (619, 236)
Screenshot: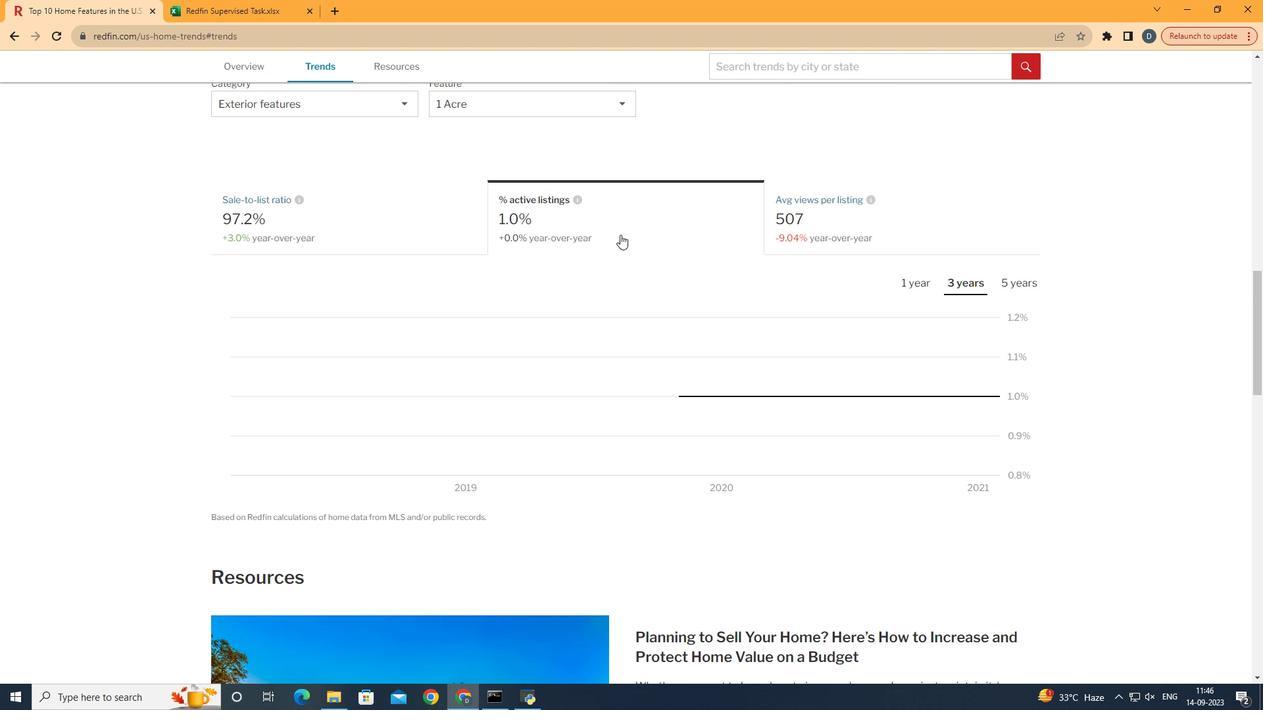 
Action: Mouse moved to (922, 283)
Screenshot: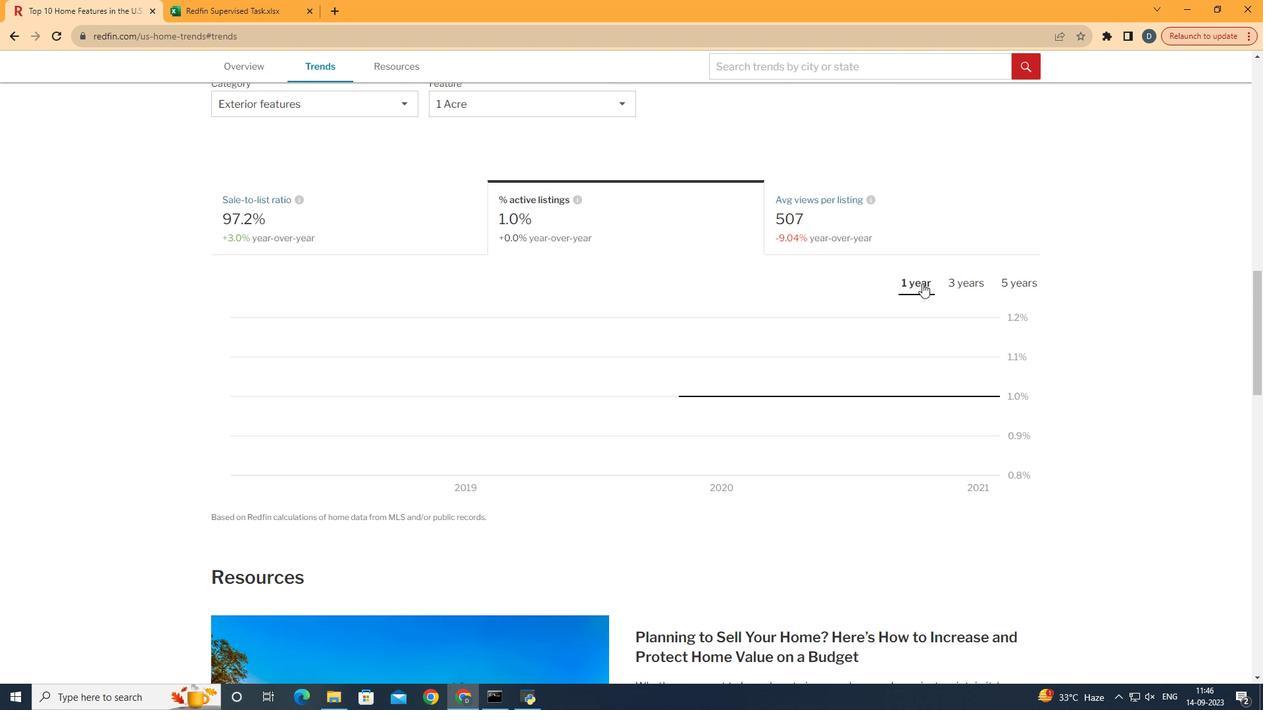 
Action: Mouse pressed left at (922, 283)
Screenshot: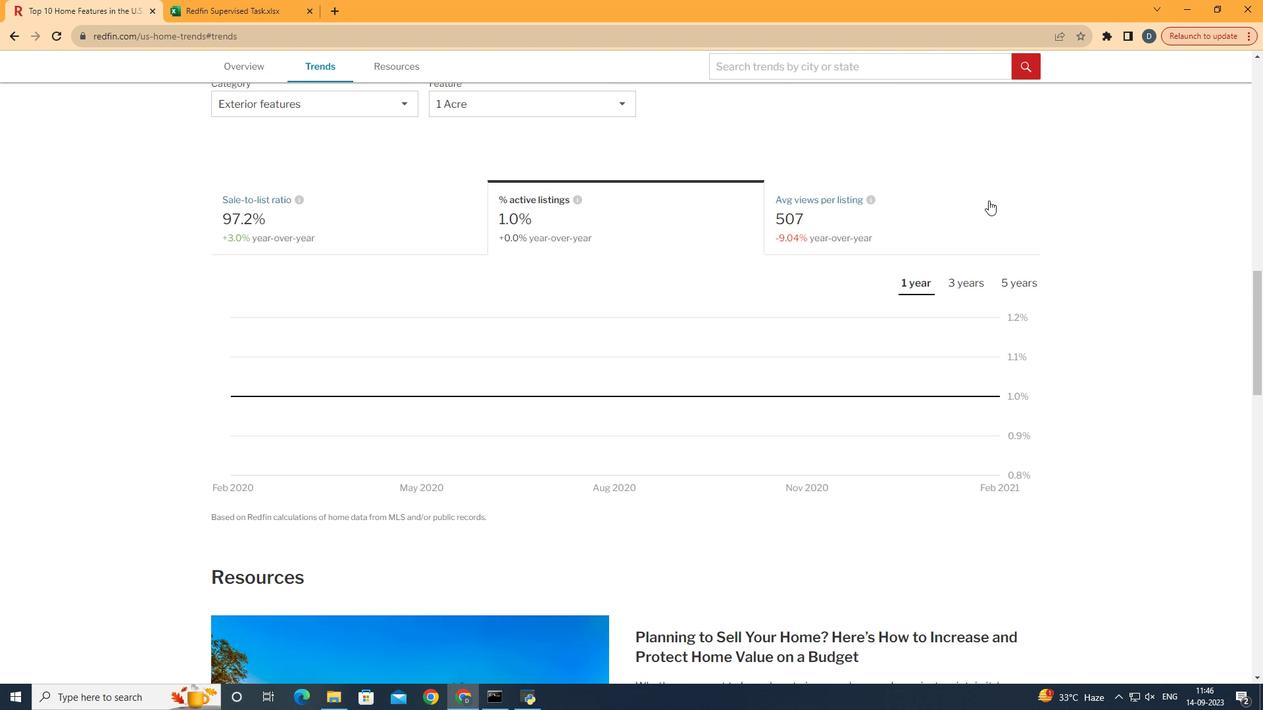 
Action: Mouse moved to (989, 200)
Screenshot: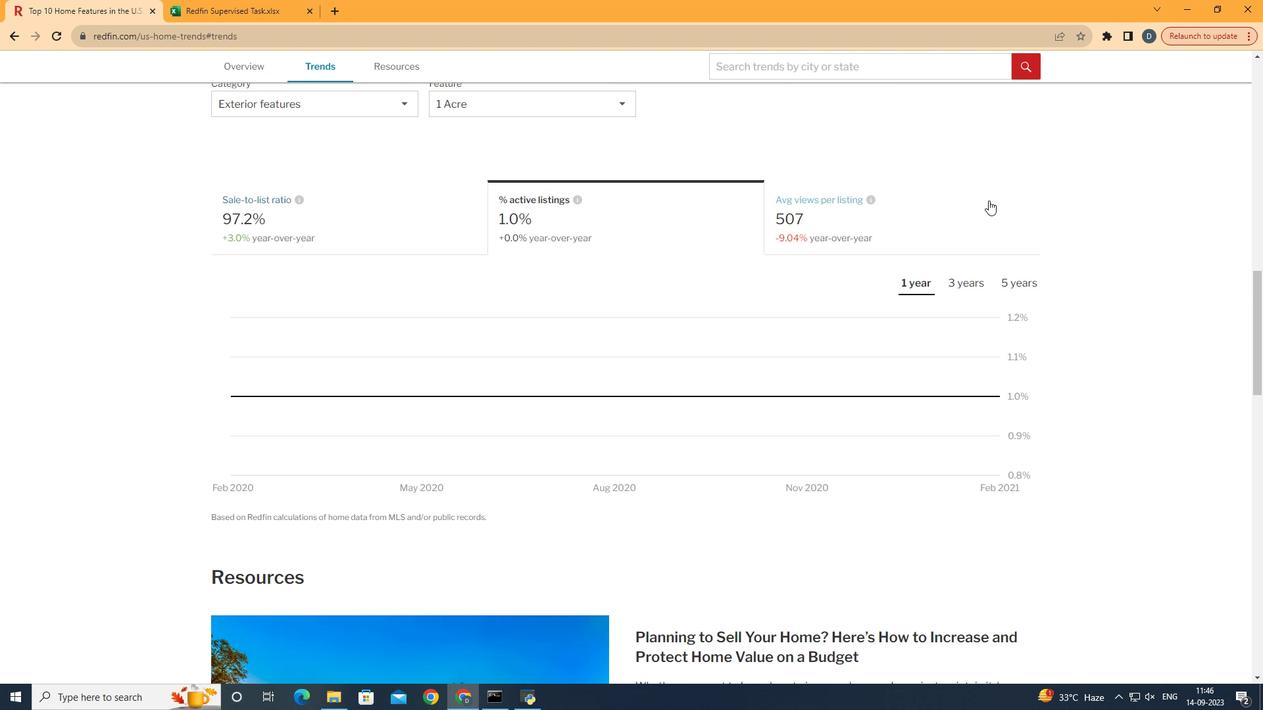 
